 Task: Change  the formatting of the data to Which is Greater than 10 In conditional formating, put the option 'Red Text. 'add another formatting option Format As Table, insert the option Light Gray, Table style light 1 , change the format of Column Width to 15In the sheet   Nexus Sales review book
Action: Mouse moved to (72, 264)
Screenshot: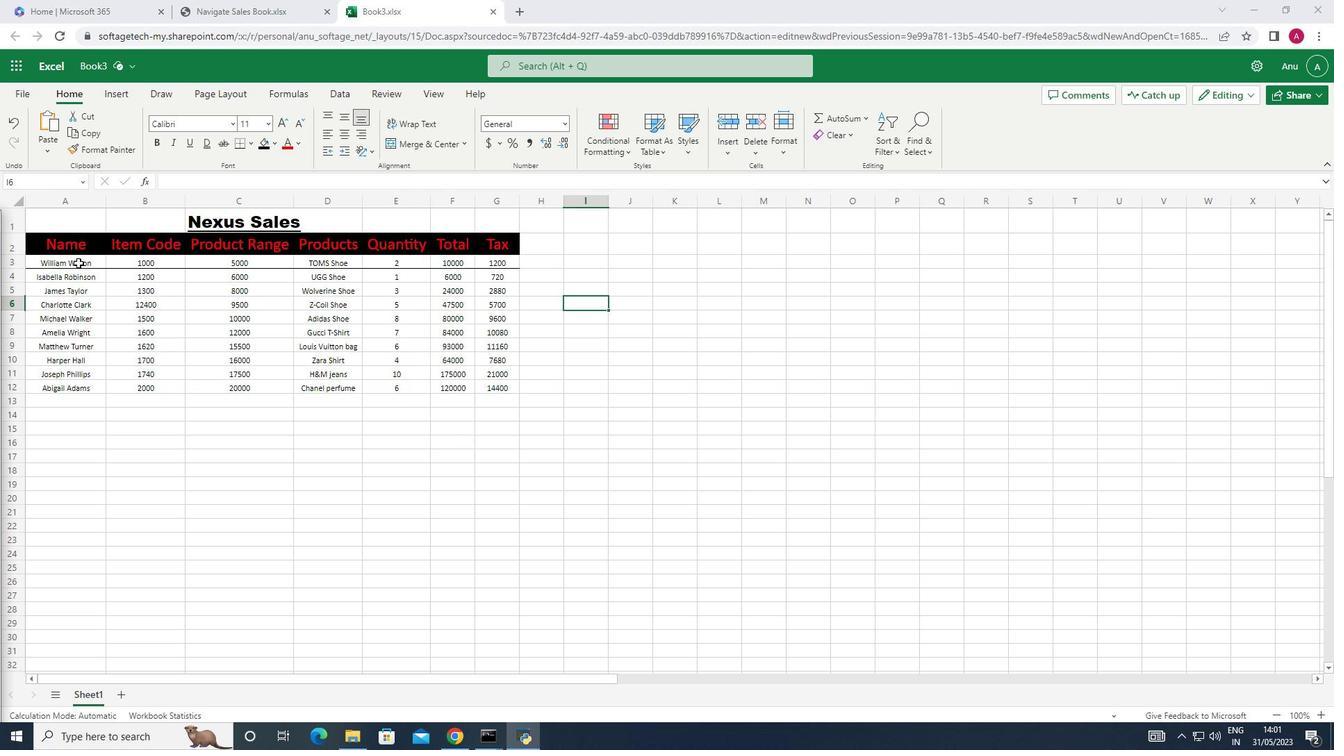 
Action: Mouse pressed left at (72, 264)
Screenshot: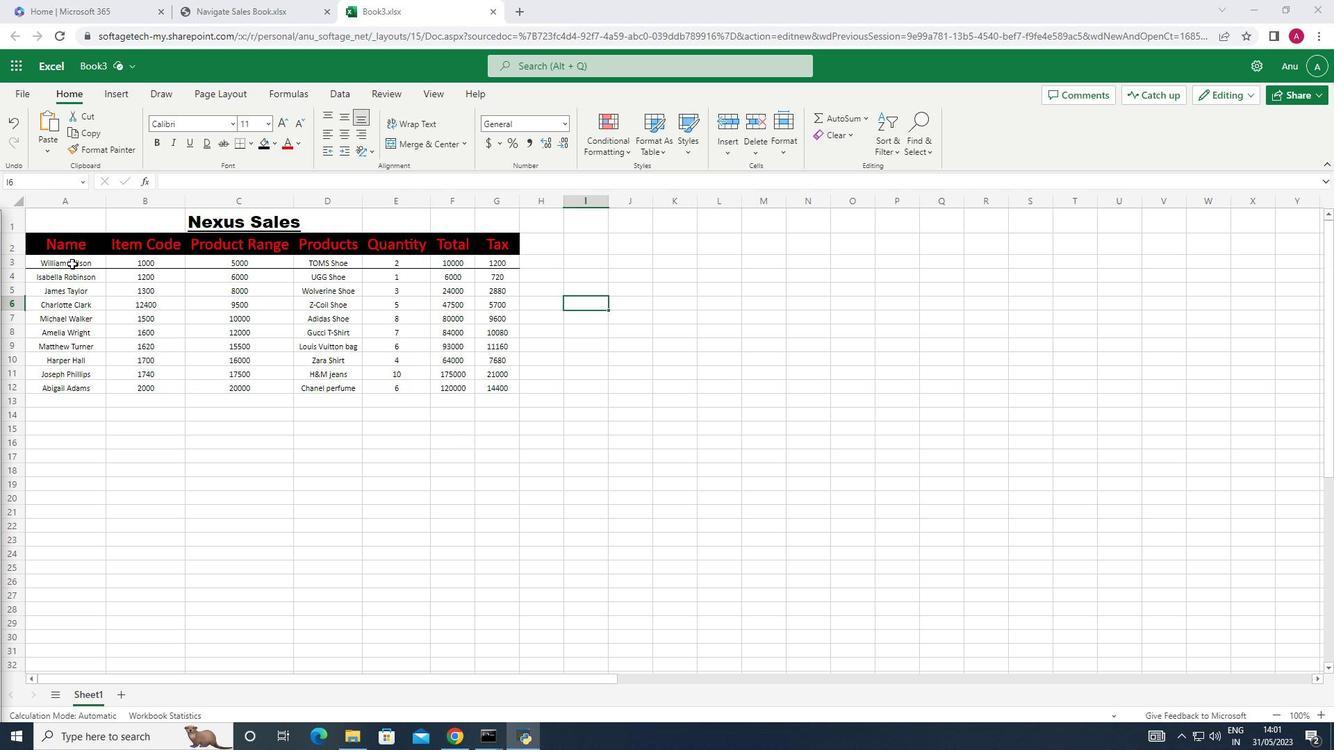 
Action: Mouse moved to (622, 156)
Screenshot: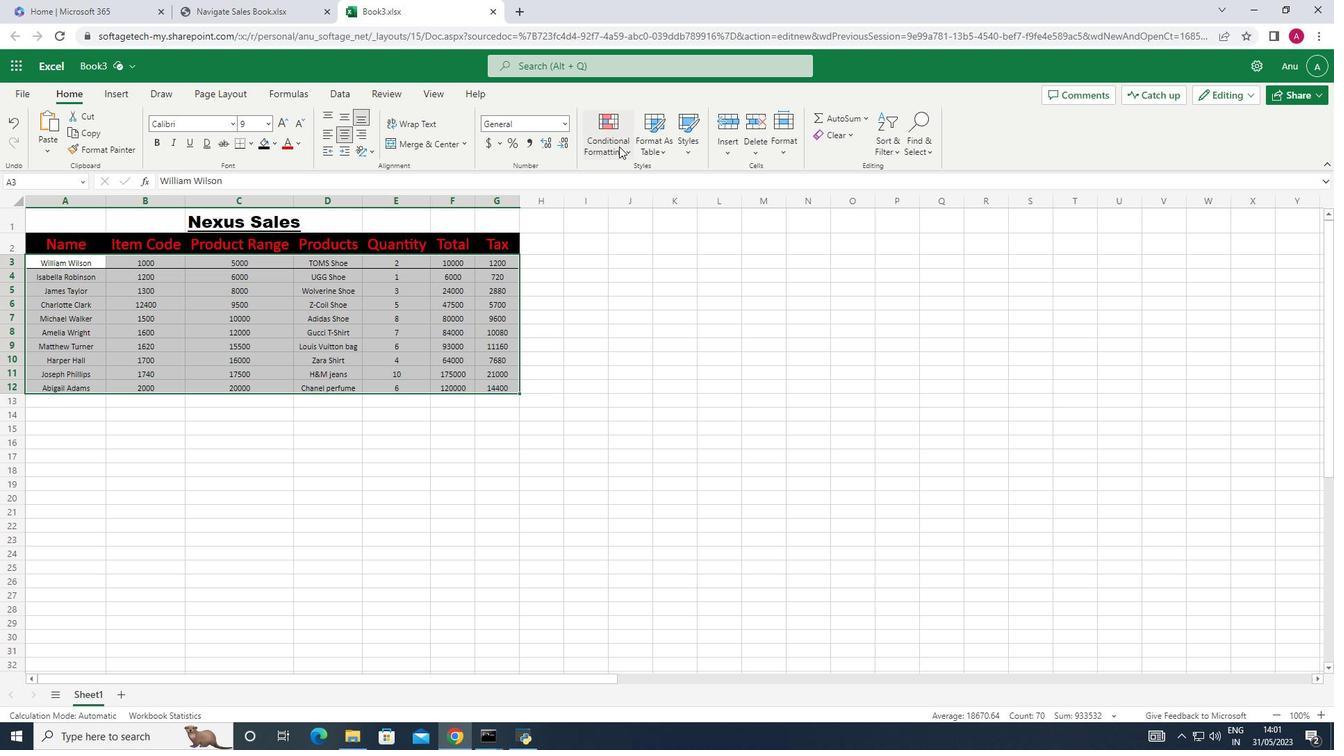 
Action: Mouse pressed left at (622, 156)
Screenshot: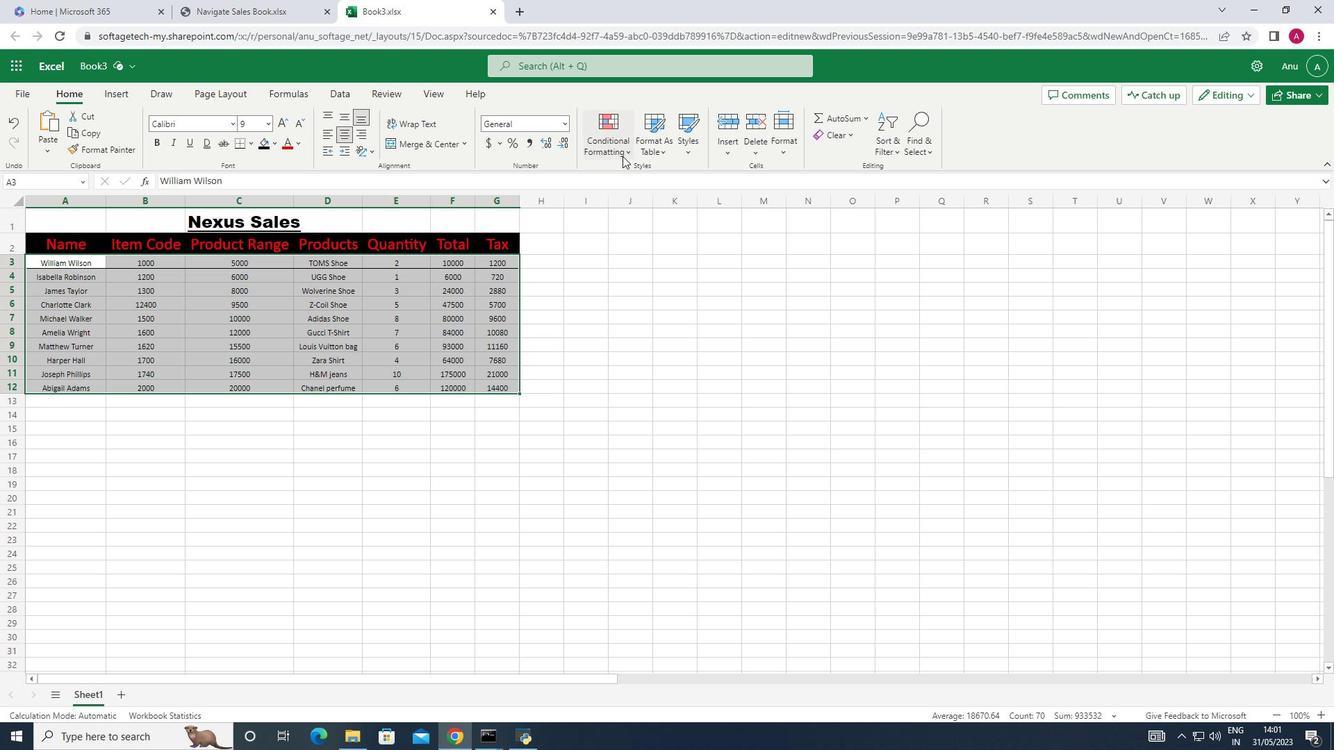 
Action: Mouse moved to (645, 191)
Screenshot: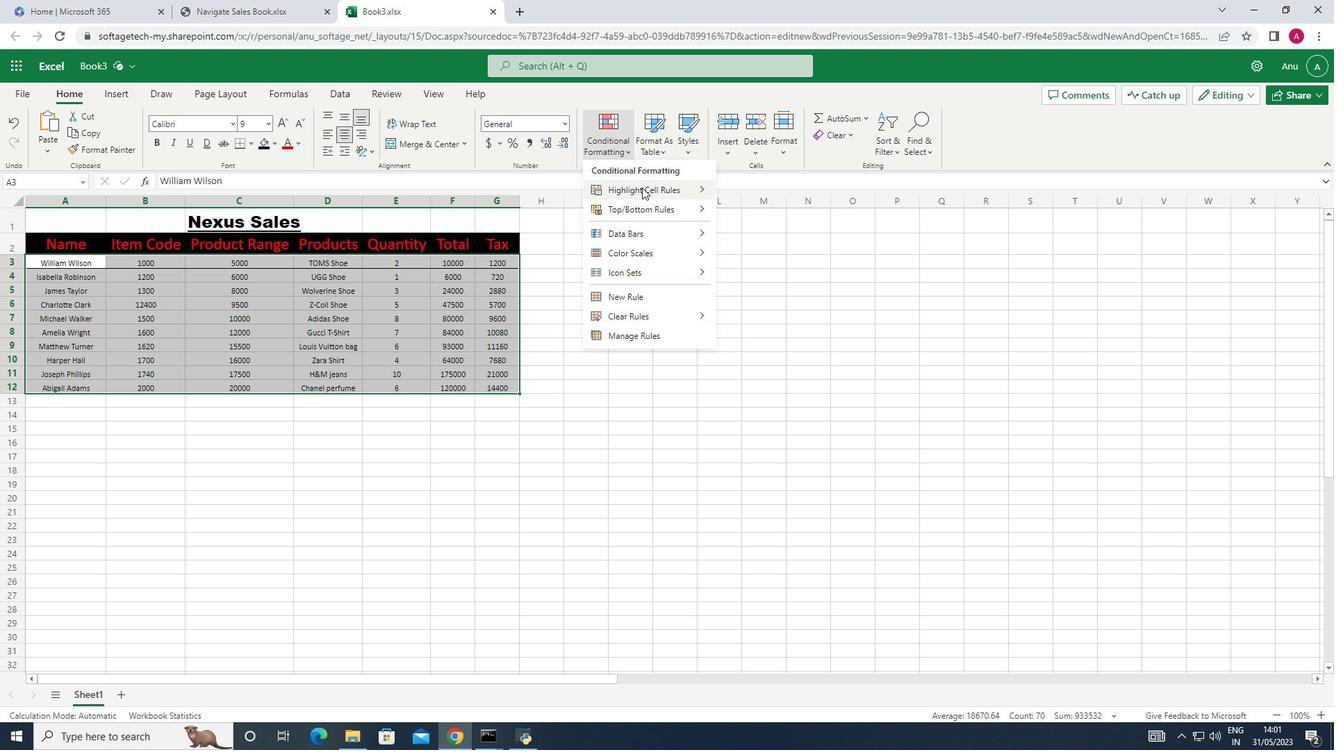 
Action: Mouse pressed left at (645, 191)
Screenshot: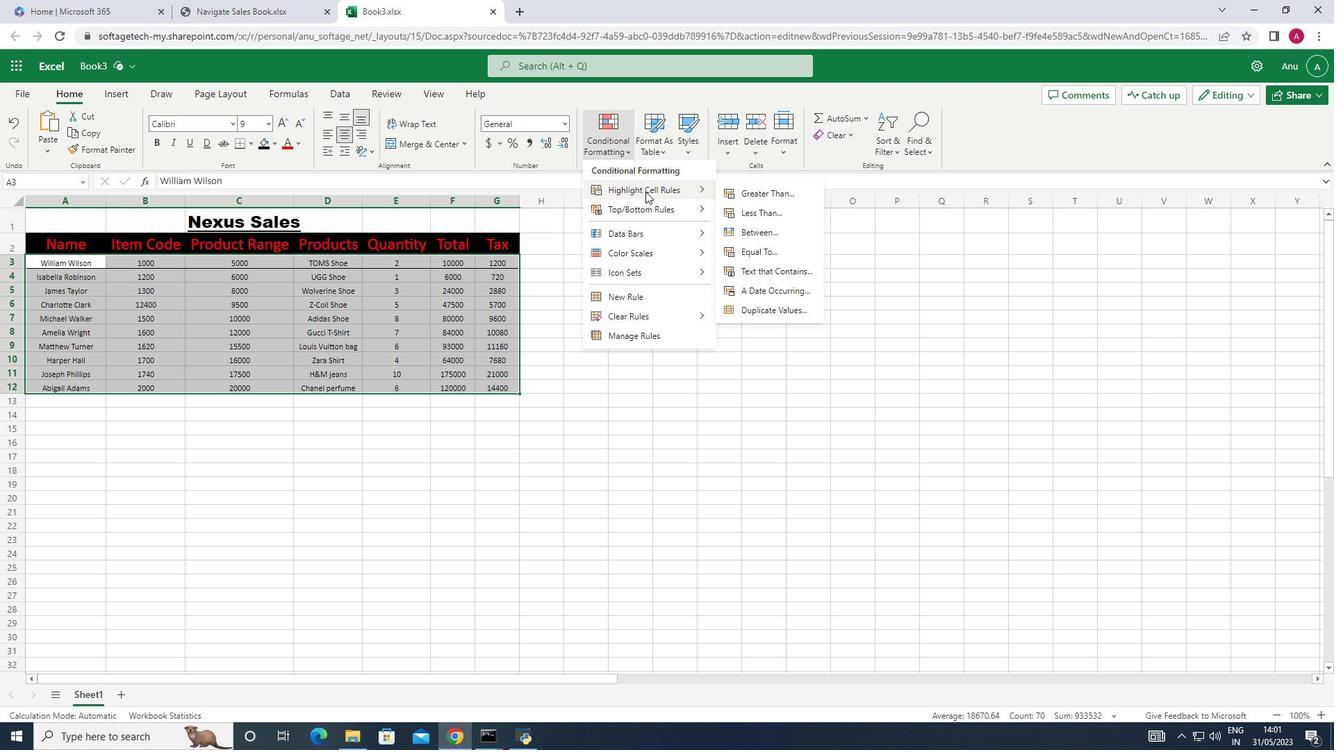 
Action: Mouse moved to (765, 211)
Screenshot: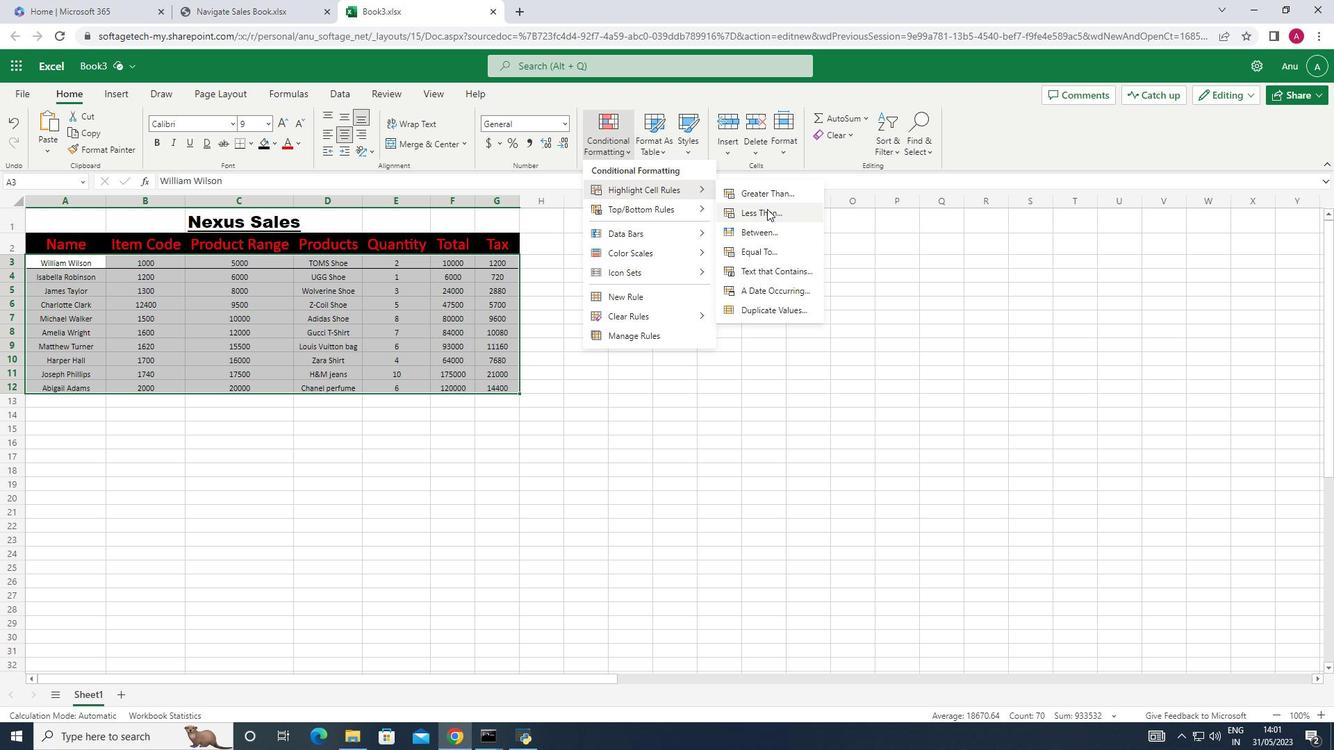 
Action: Mouse pressed left at (765, 211)
Screenshot: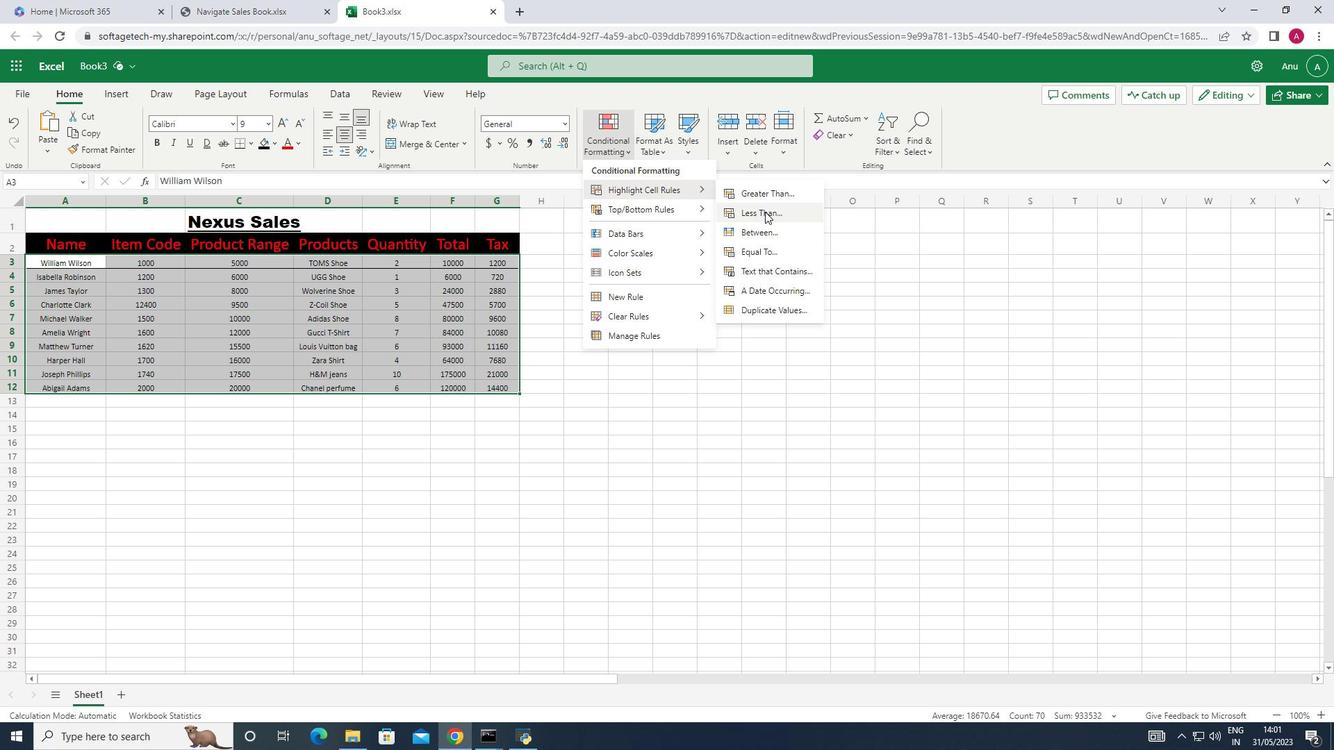 
Action: Mouse moved to (765, 215)
Screenshot: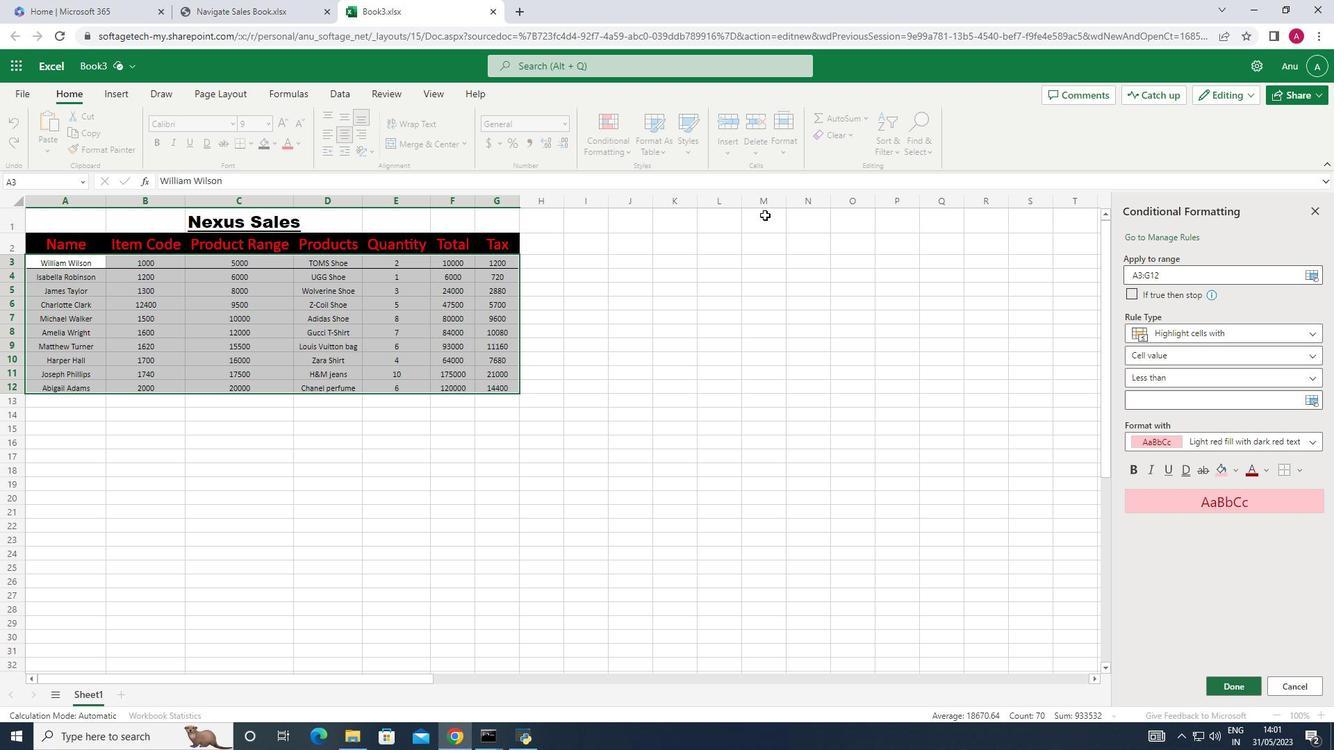 
Action: Mouse pressed left at (765, 215)
Screenshot: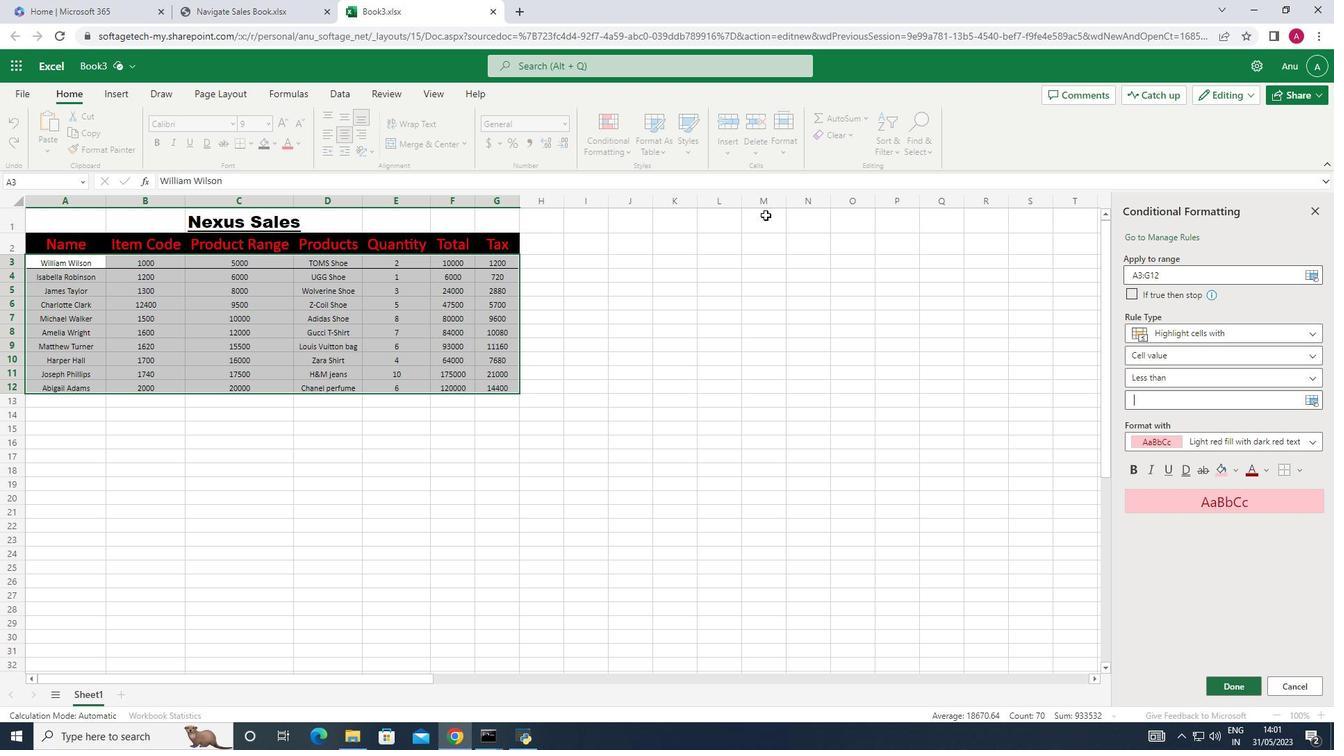 
Action: Mouse moved to (1303, 687)
Screenshot: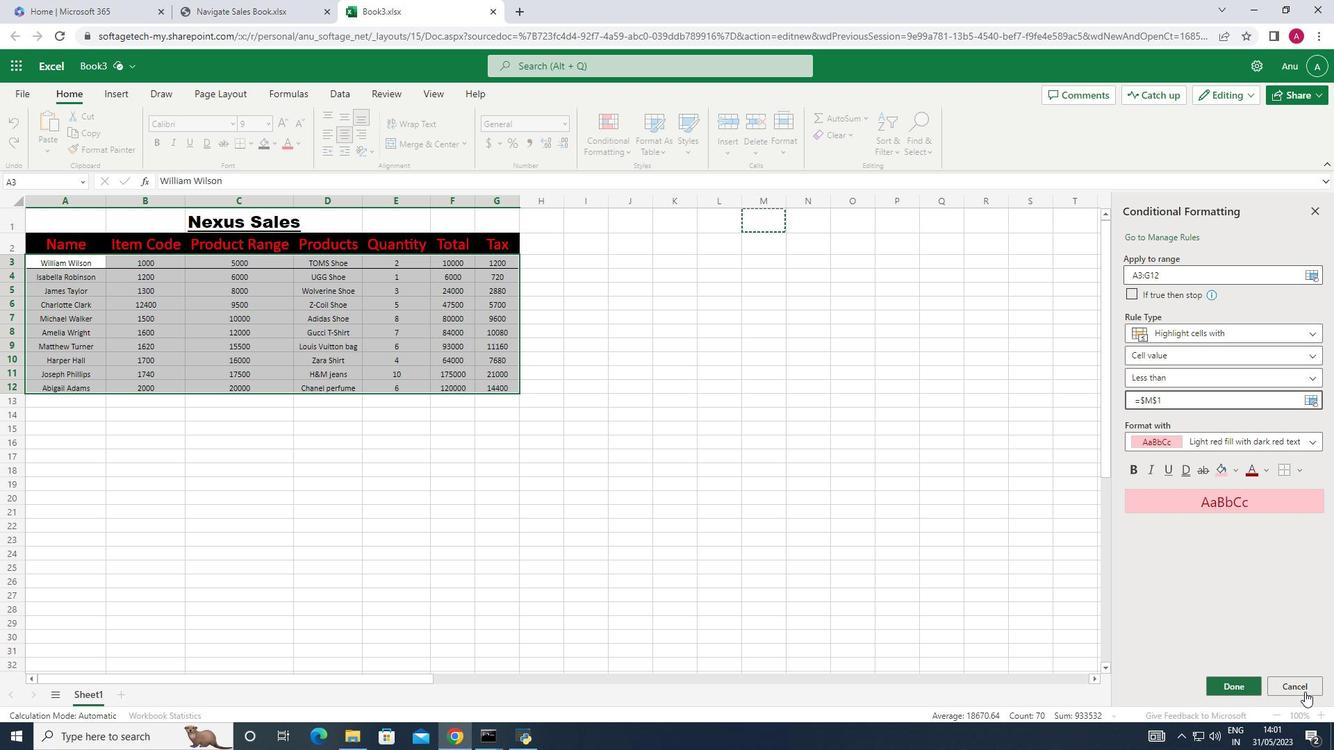 
Action: Mouse pressed left at (1303, 687)
Screenshot: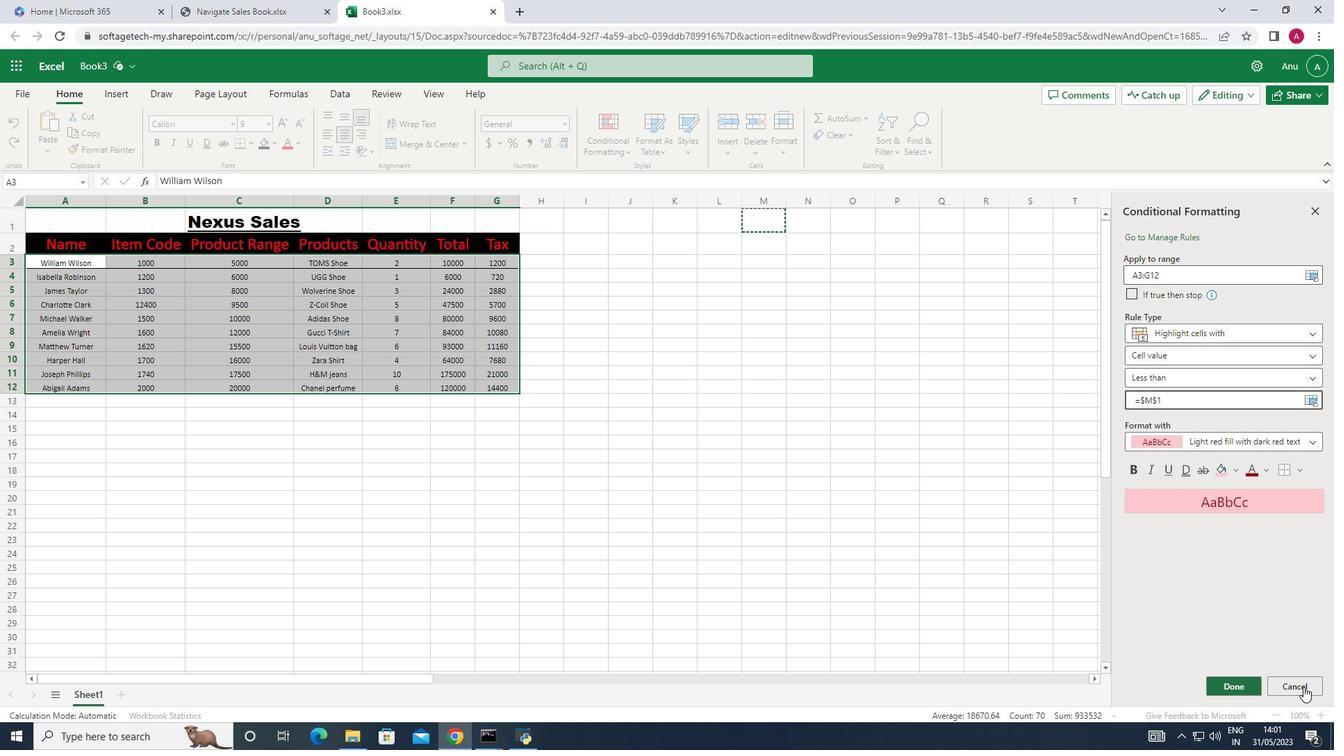 
Action: Mouse moved to (266, 120)
Screenshot: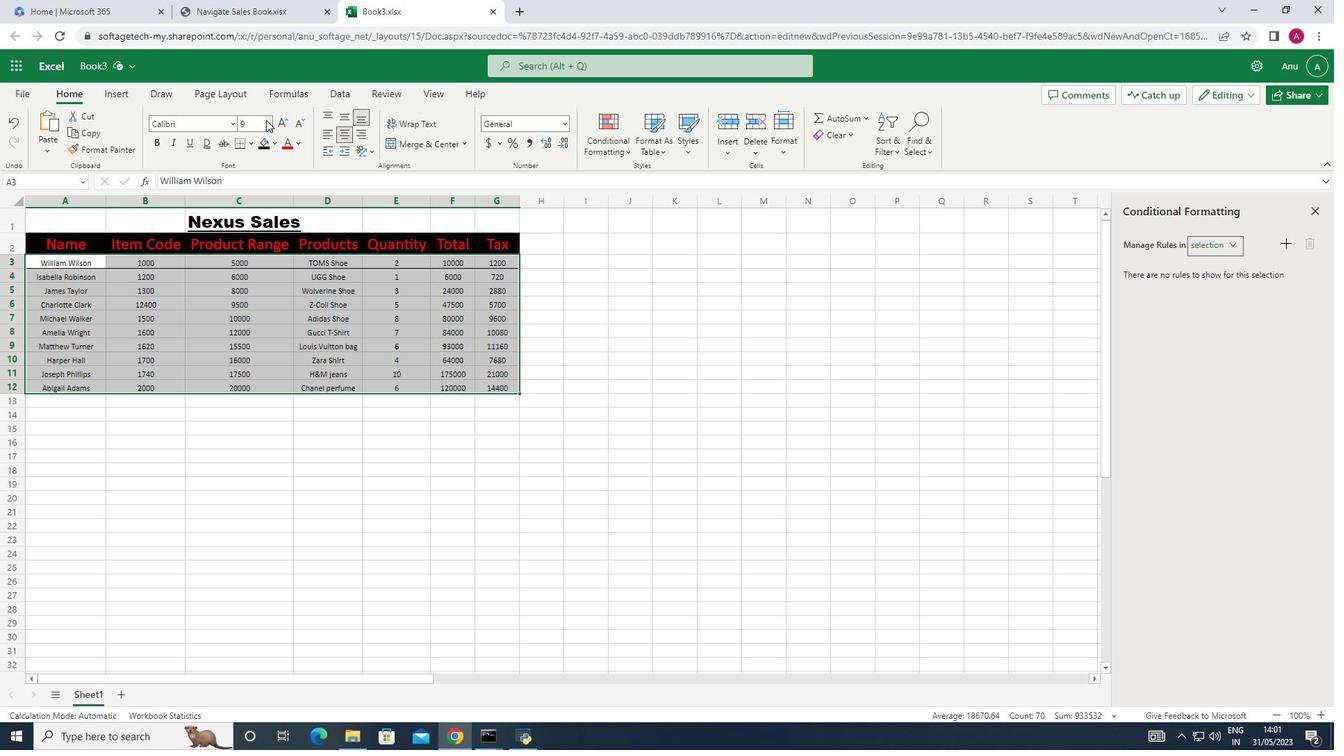 
Action: Mouse pressed left at (266, 120)
Screenshot: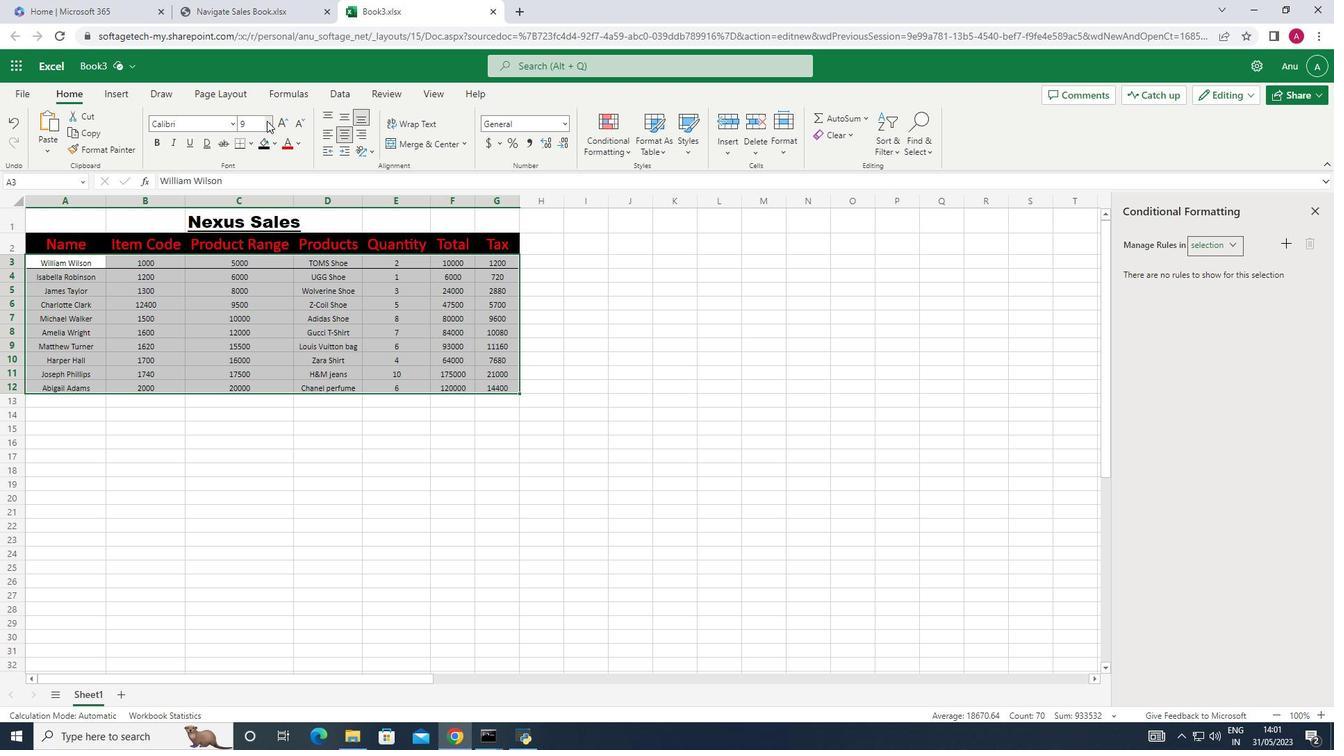 
Action: Mouse moved to (260, 165)
Screenshot: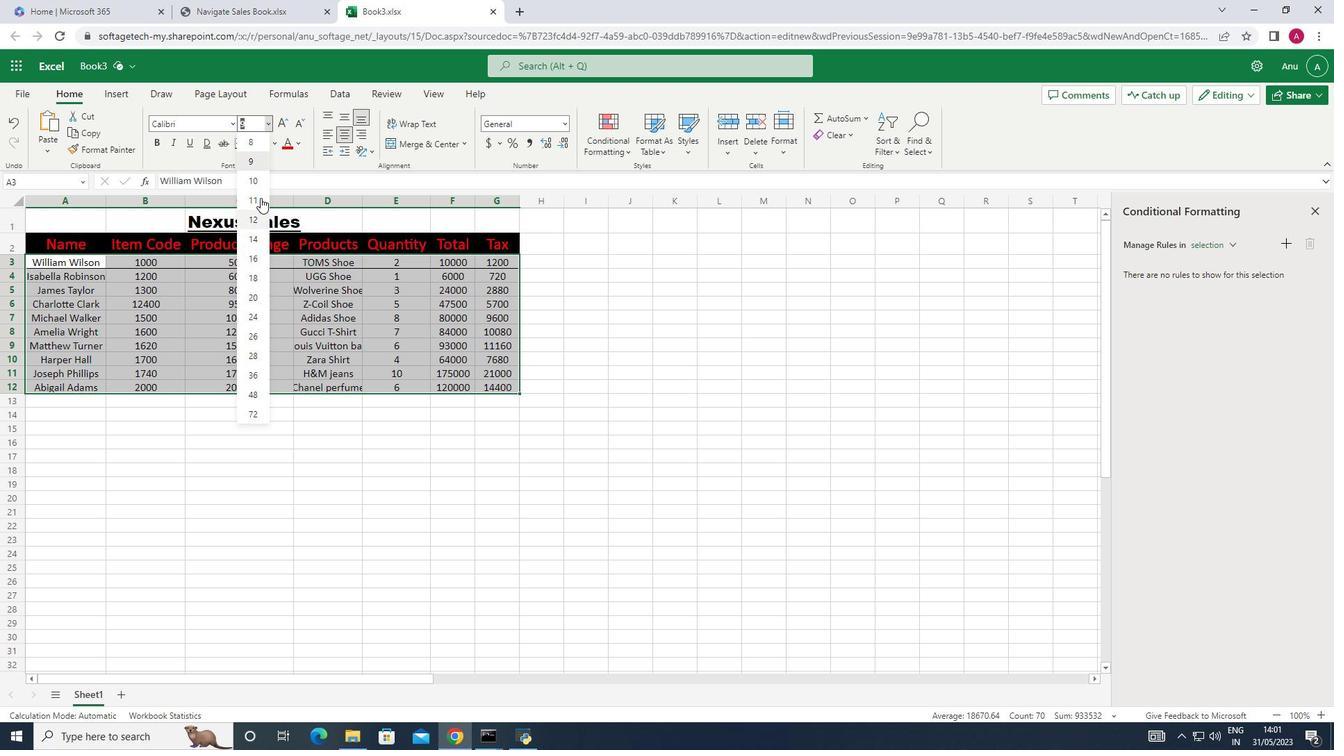 
Action: Mouse pressed left at (260, 165)
Screenshot: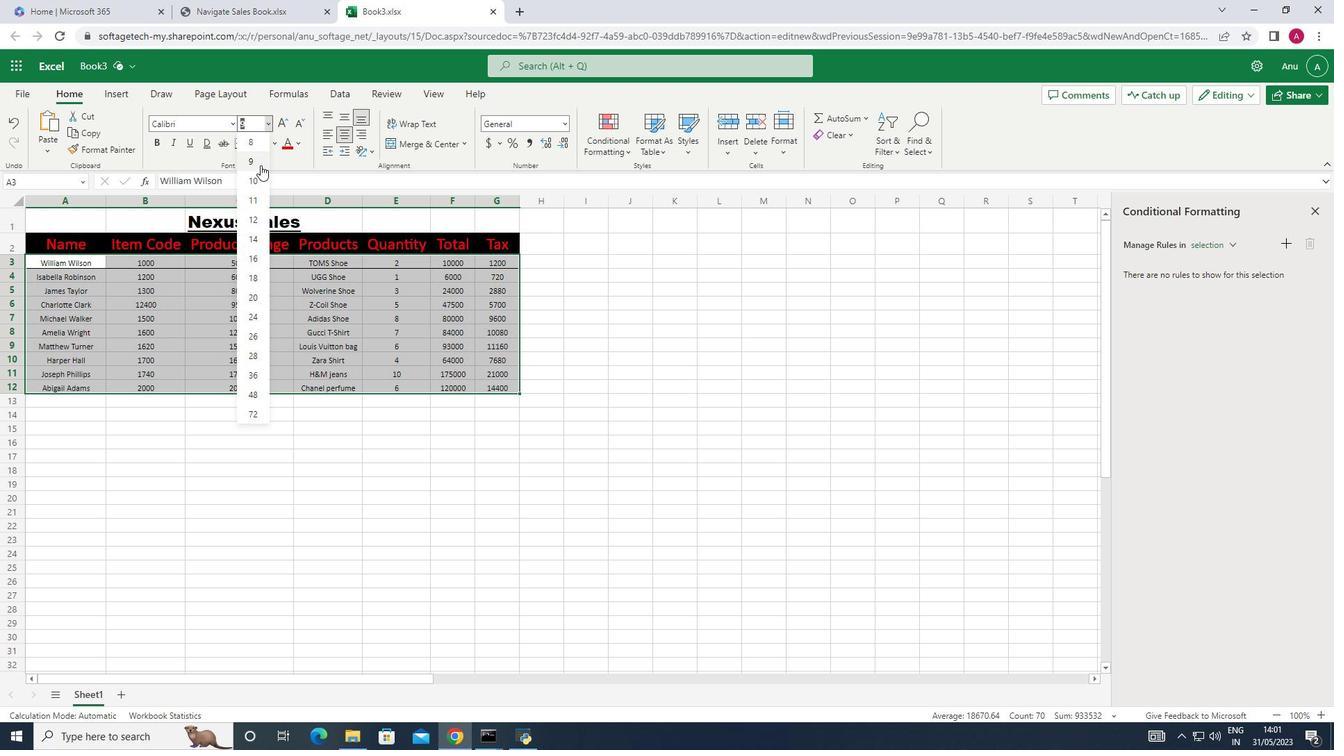 
Action: Mouse moved to (299, 139)
Screenshot: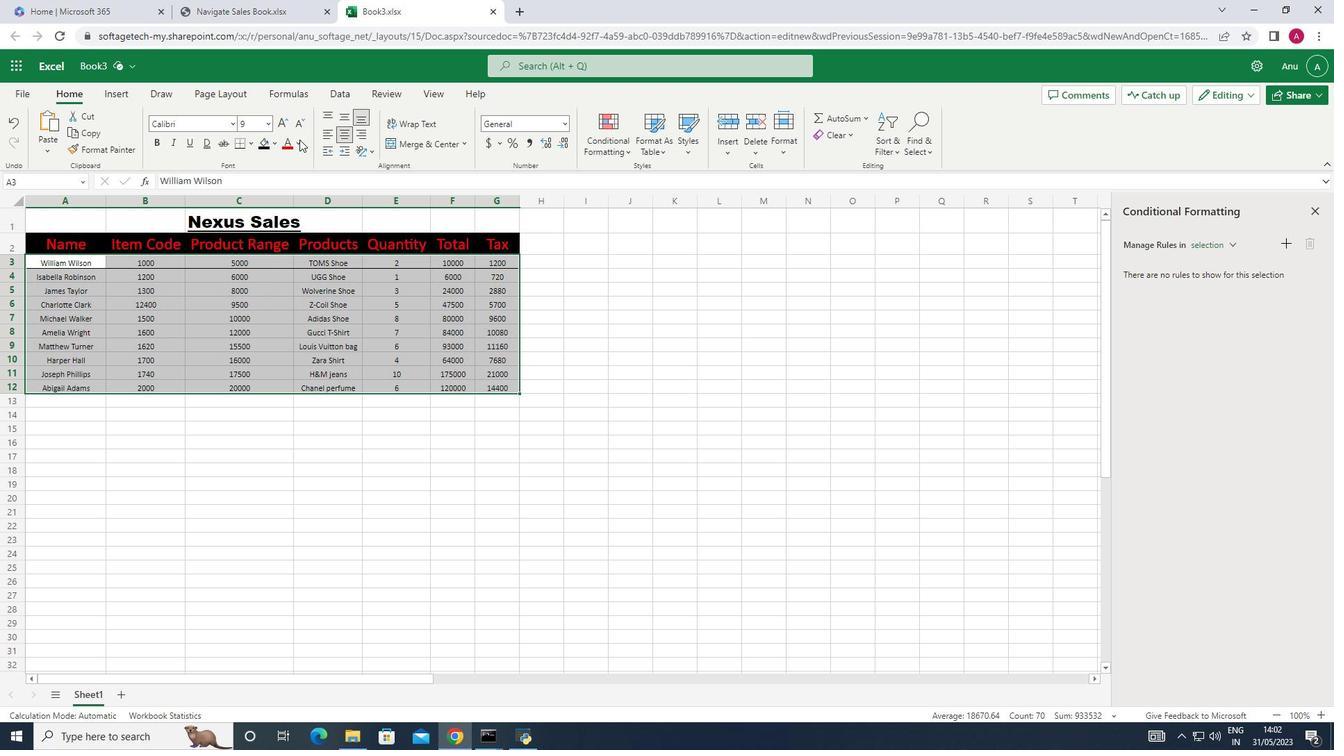 
Action: Mouse pressed left at (299, 139)
Screenshot: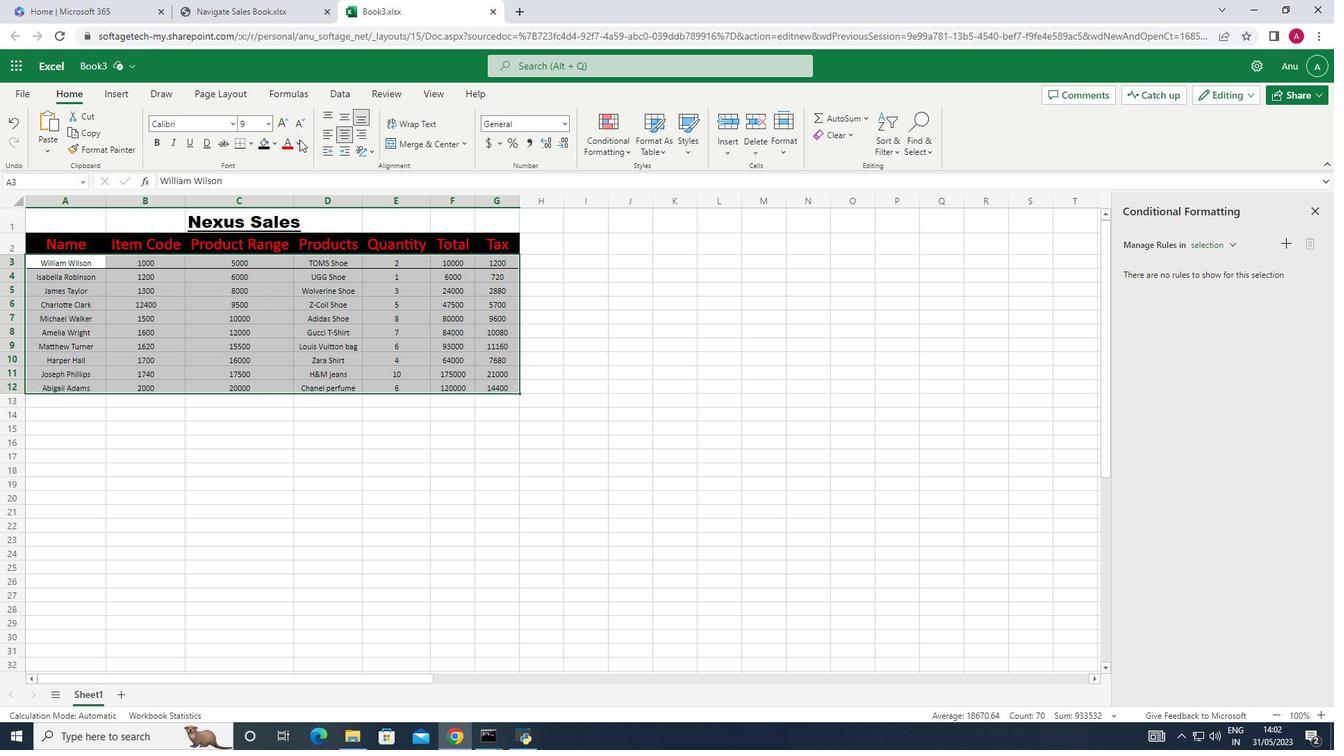 
Action: Mouse moved to (313, 338)
Screenshot: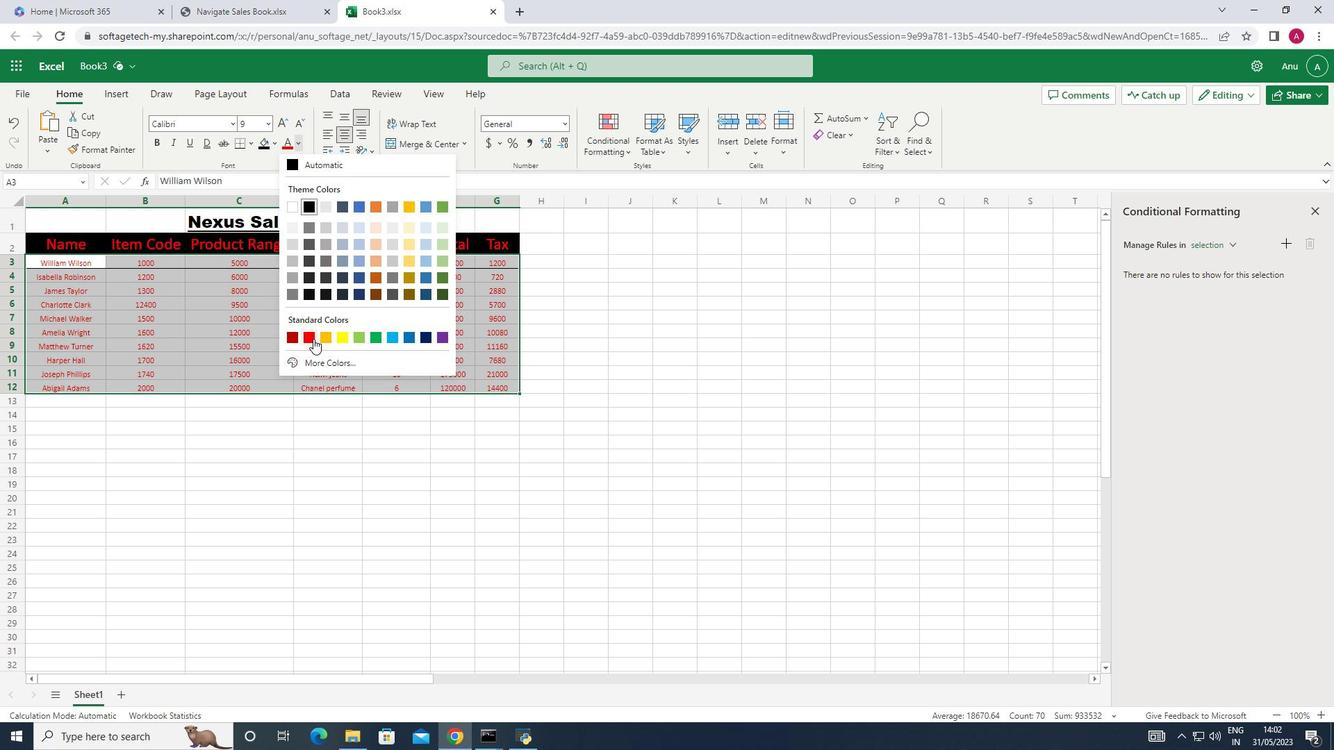 
Action: Mouse pressed left at (313, 338)
Screenshot: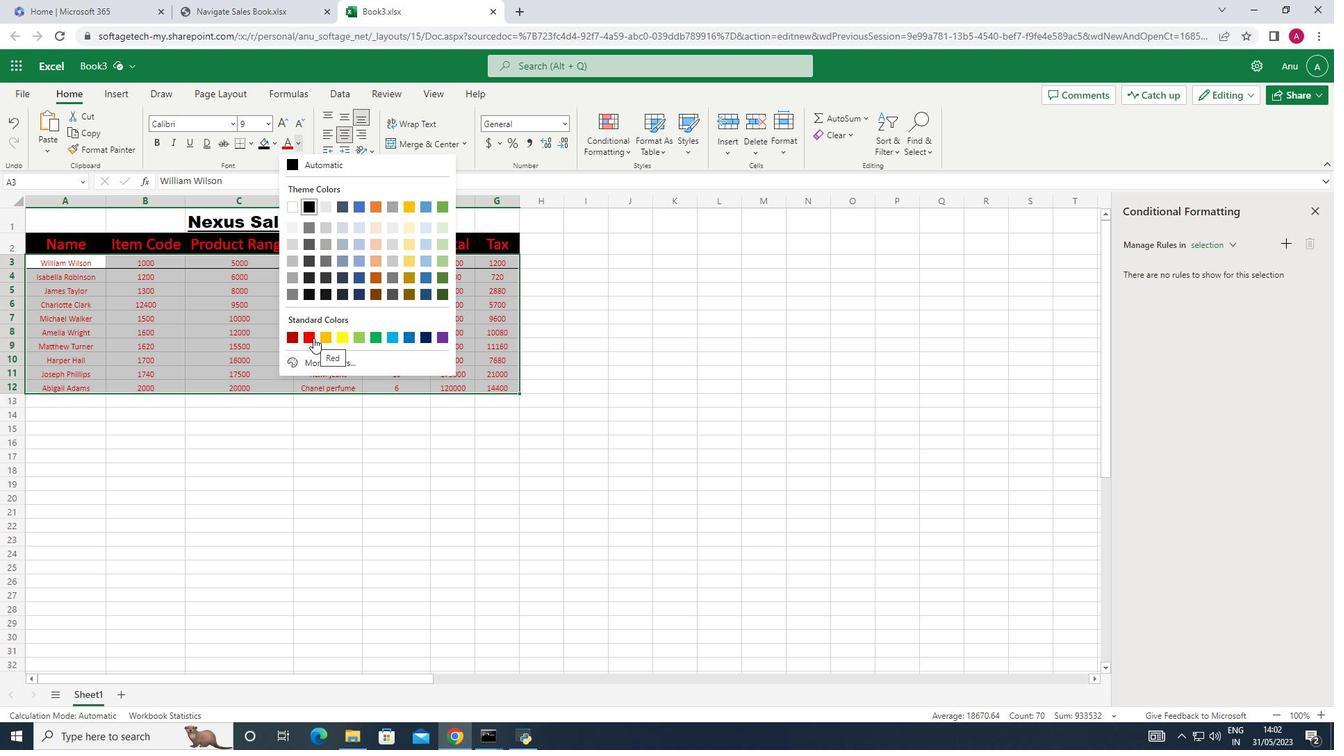 
Action: Mouse moved to (596, 348)
Screenshot: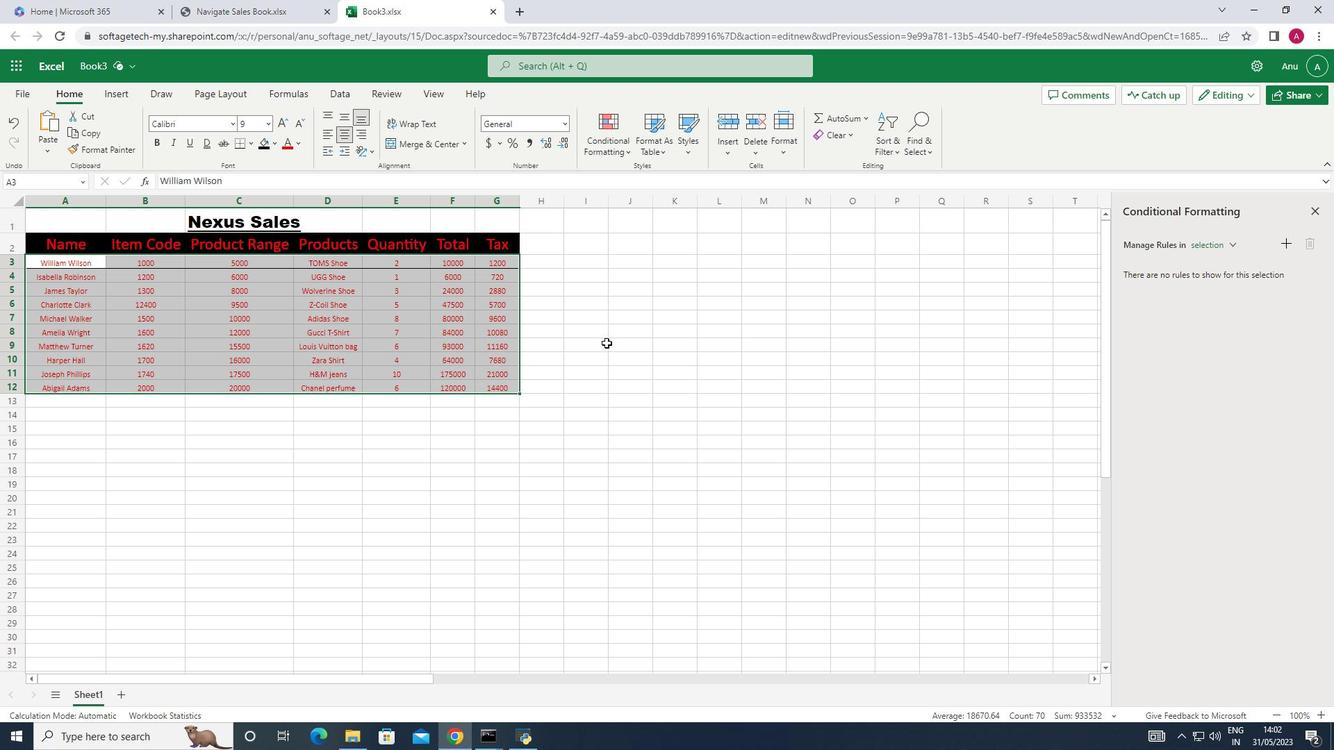 
Action: Mouse pressed left at (596, 348)
Screenshot: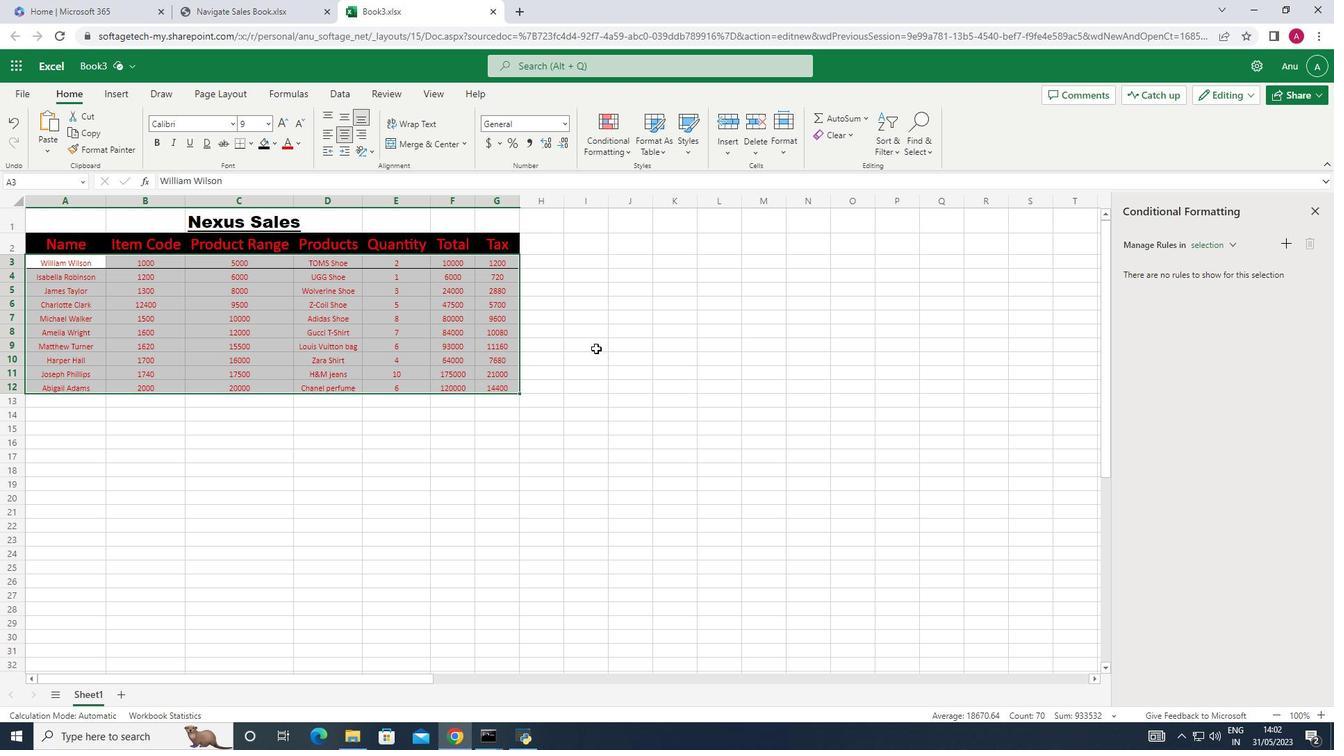 
Action: Mouse moved to (88, 241)
Screenshot: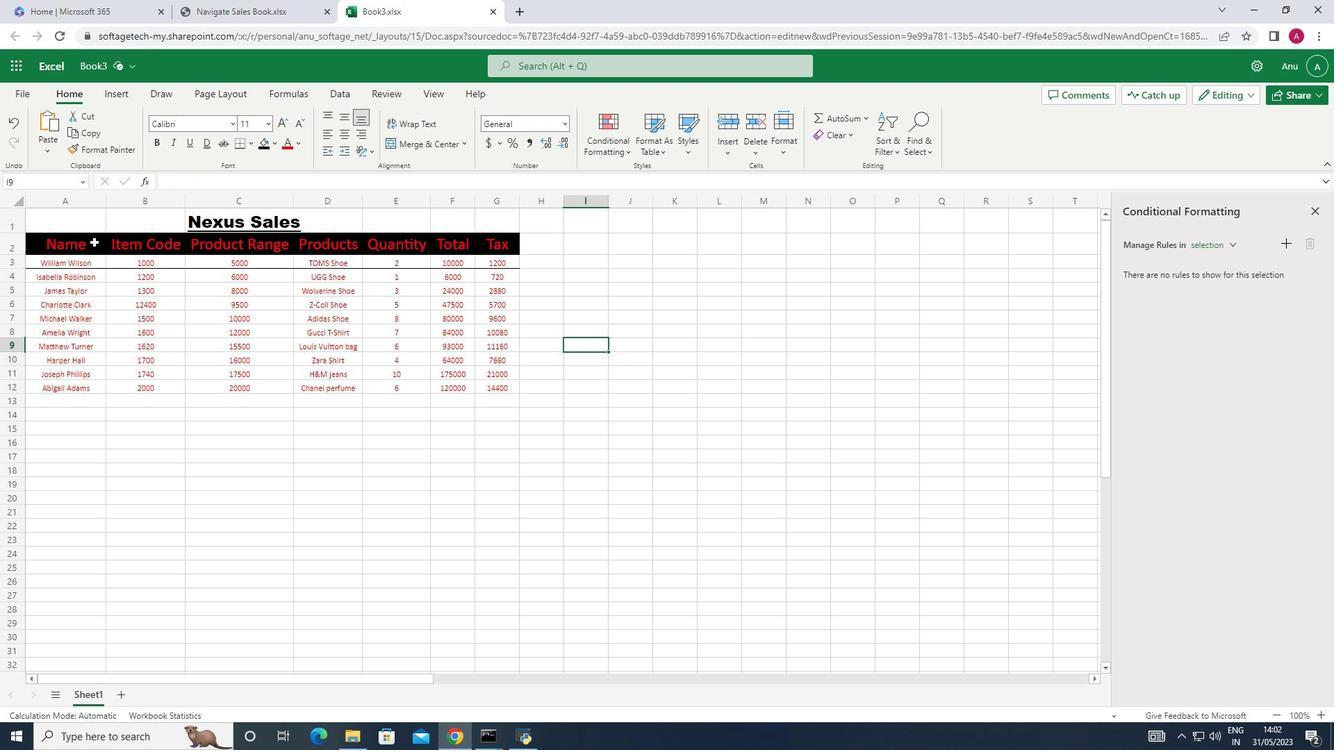 
Action: Mouse pressed left at (88, 241)
Screenshot: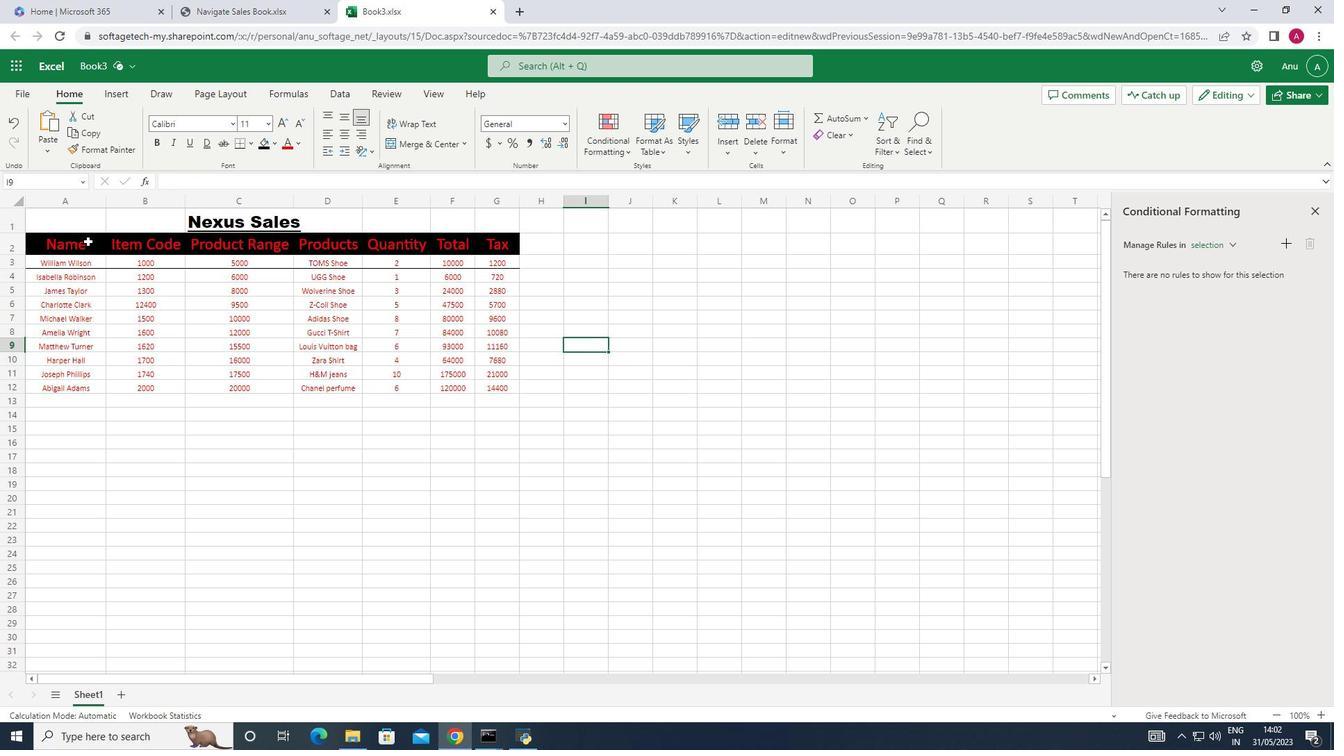 
Action: Mouse moved to (780, 144)
Screenshot: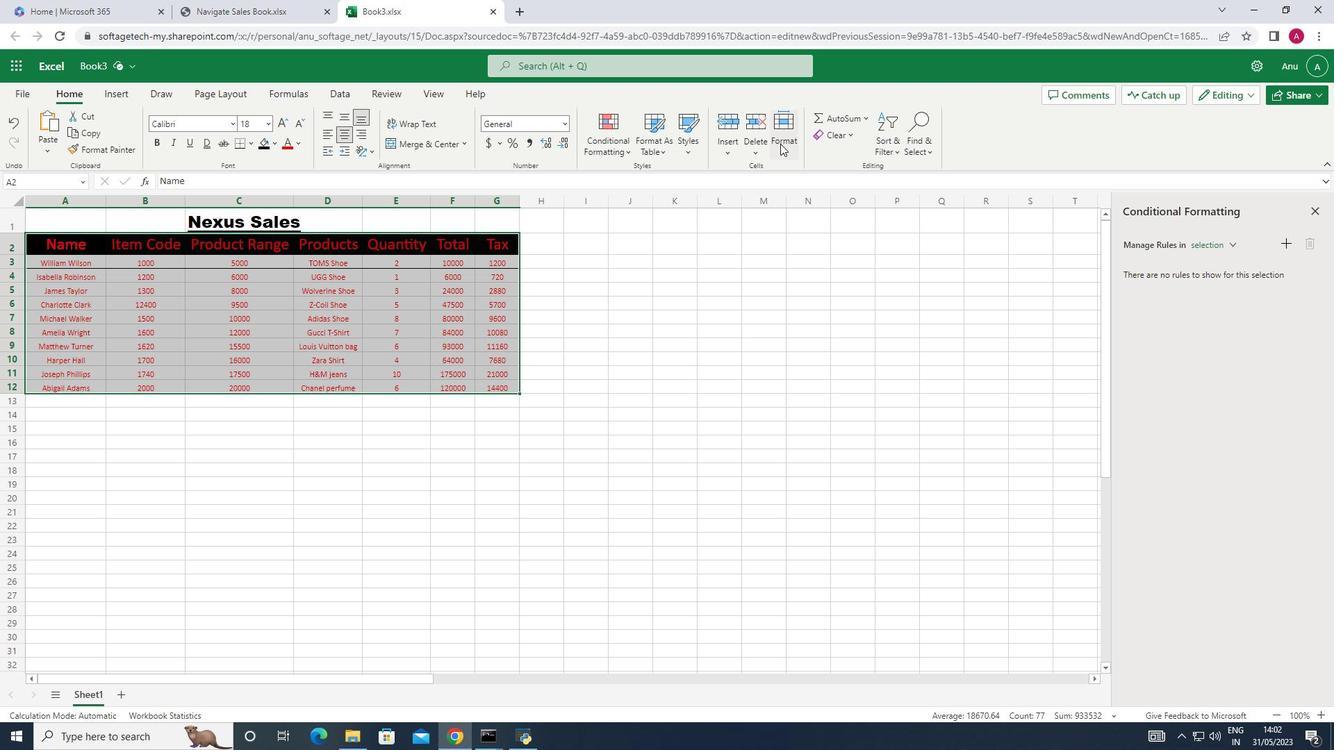 
Action: Mouse pressed left at (780, 144)
Screenshot: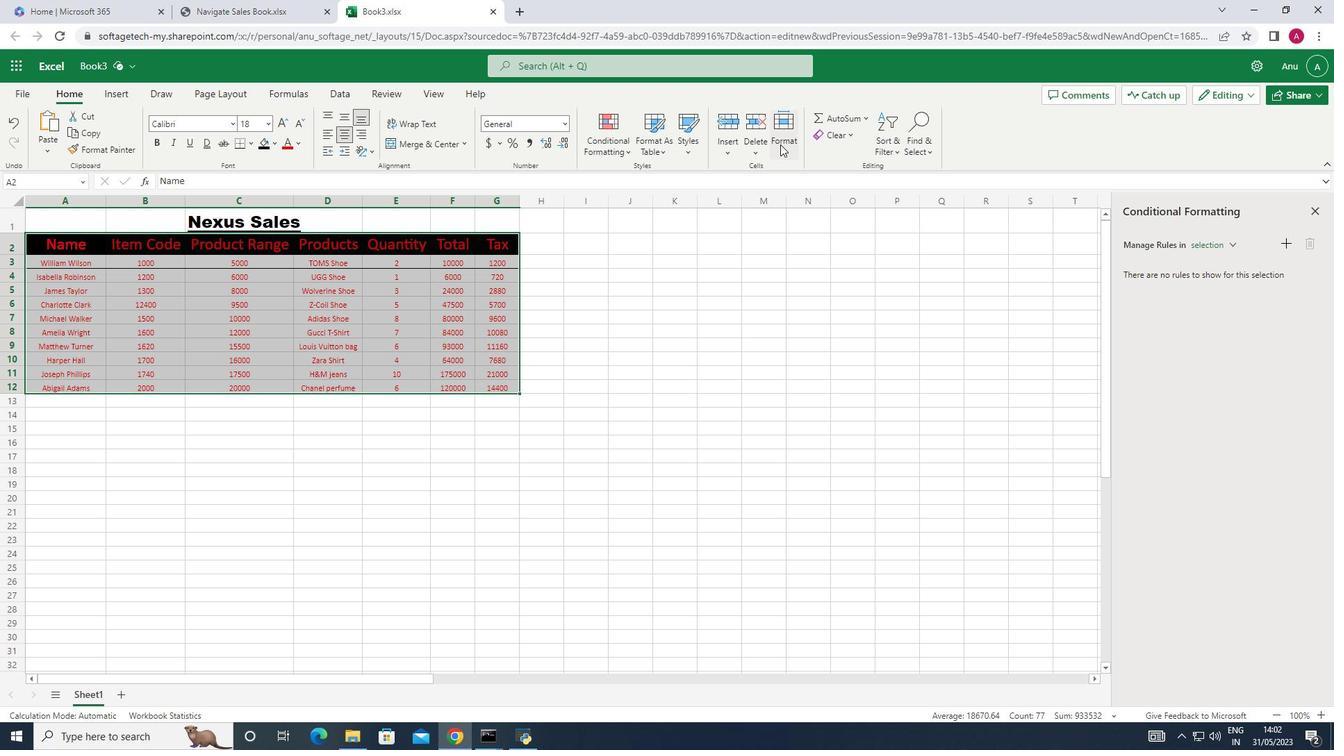 
Action: Mouse moved to (655, 154)
Screenshot: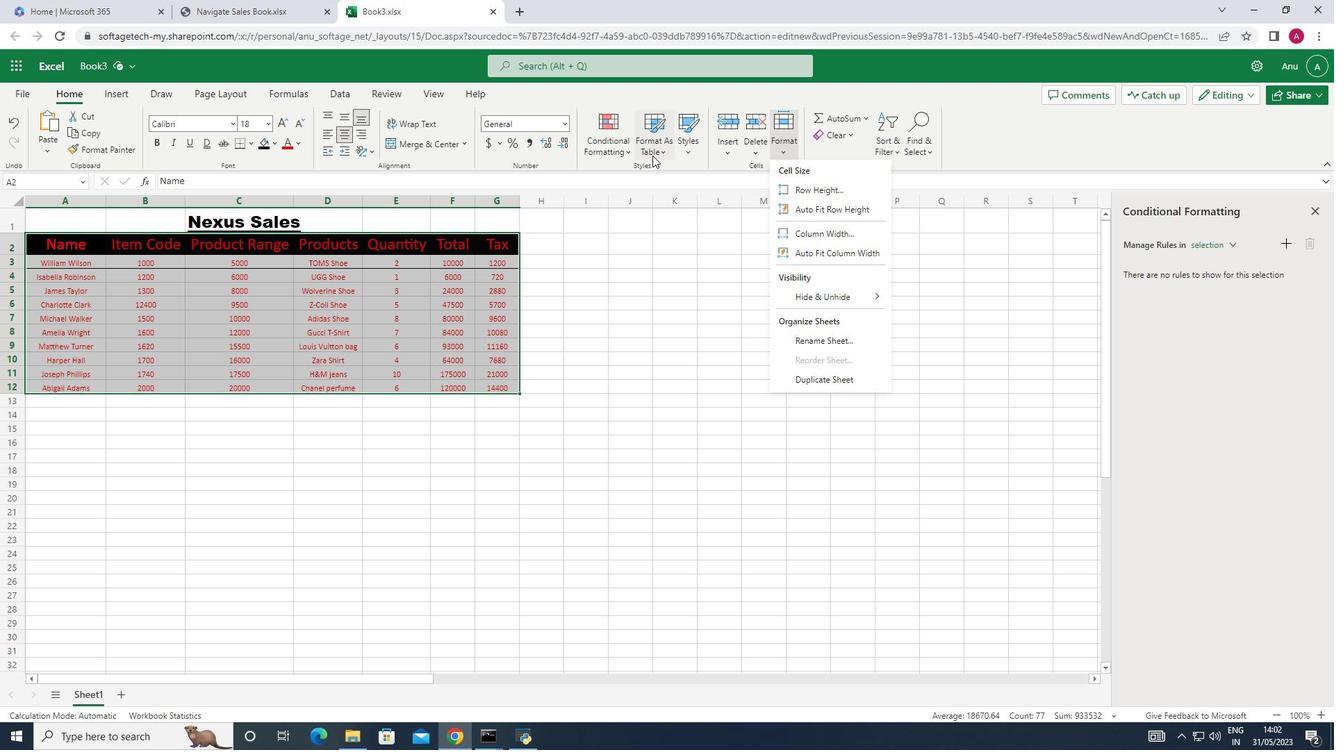 
Action: Mouse pressed left at (655, 154)
Screenshot: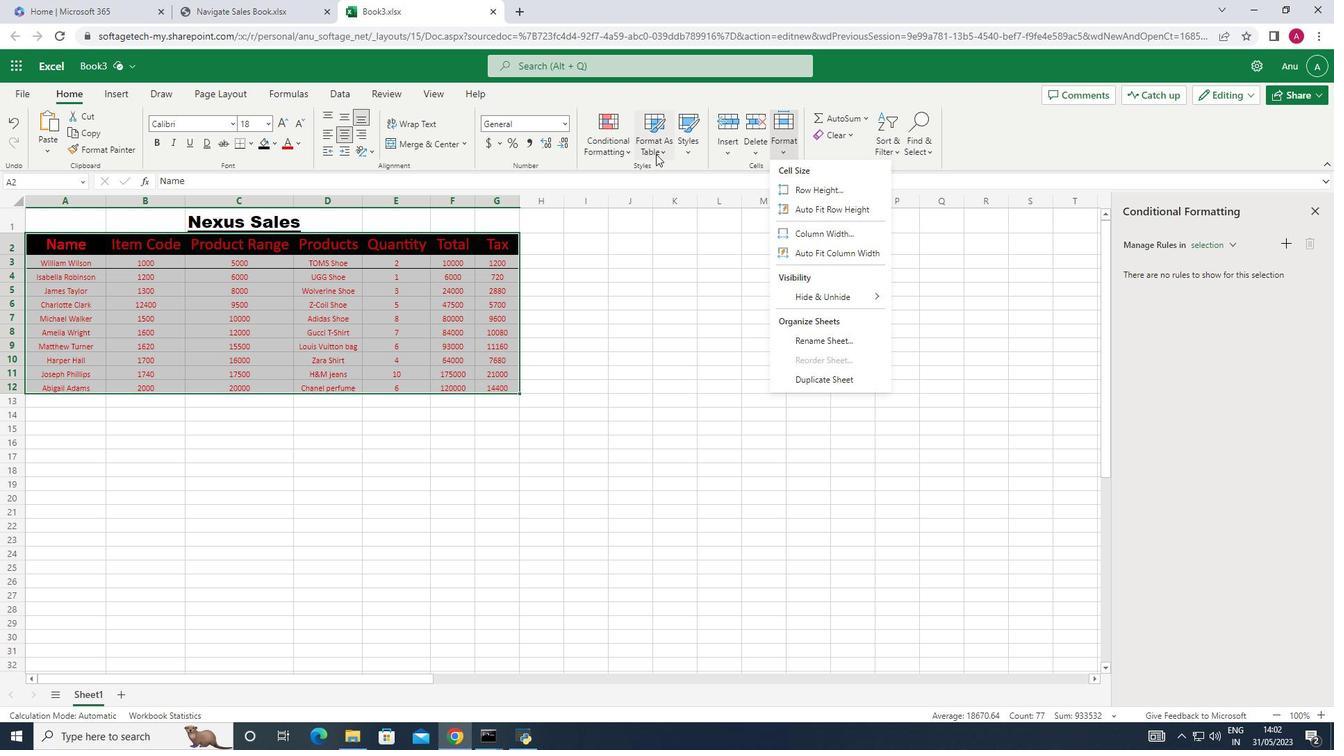 
Action: Mouse moved to (657, 204)
Screenshot: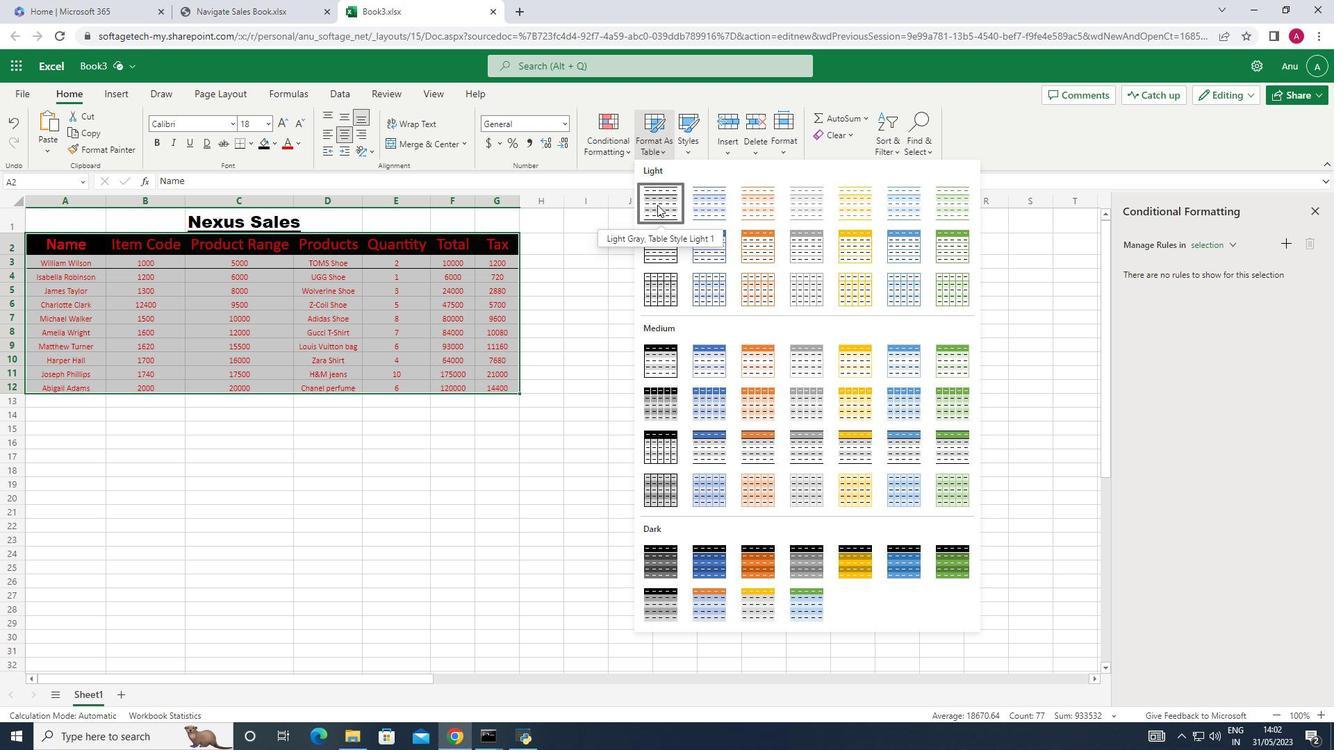 
Action: Mouse pressed left at (657, 204)
Screenshot: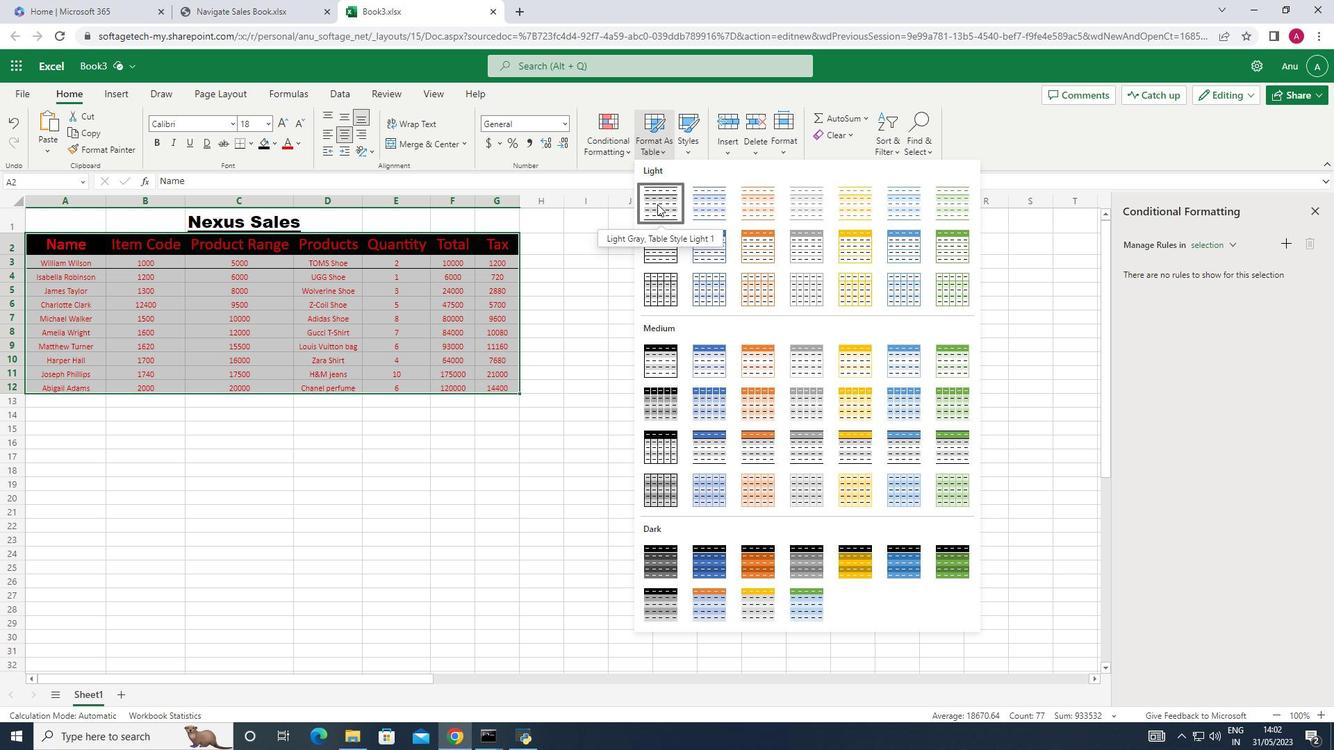 
Action: Mouse moved to (714, 421)
Screenshot: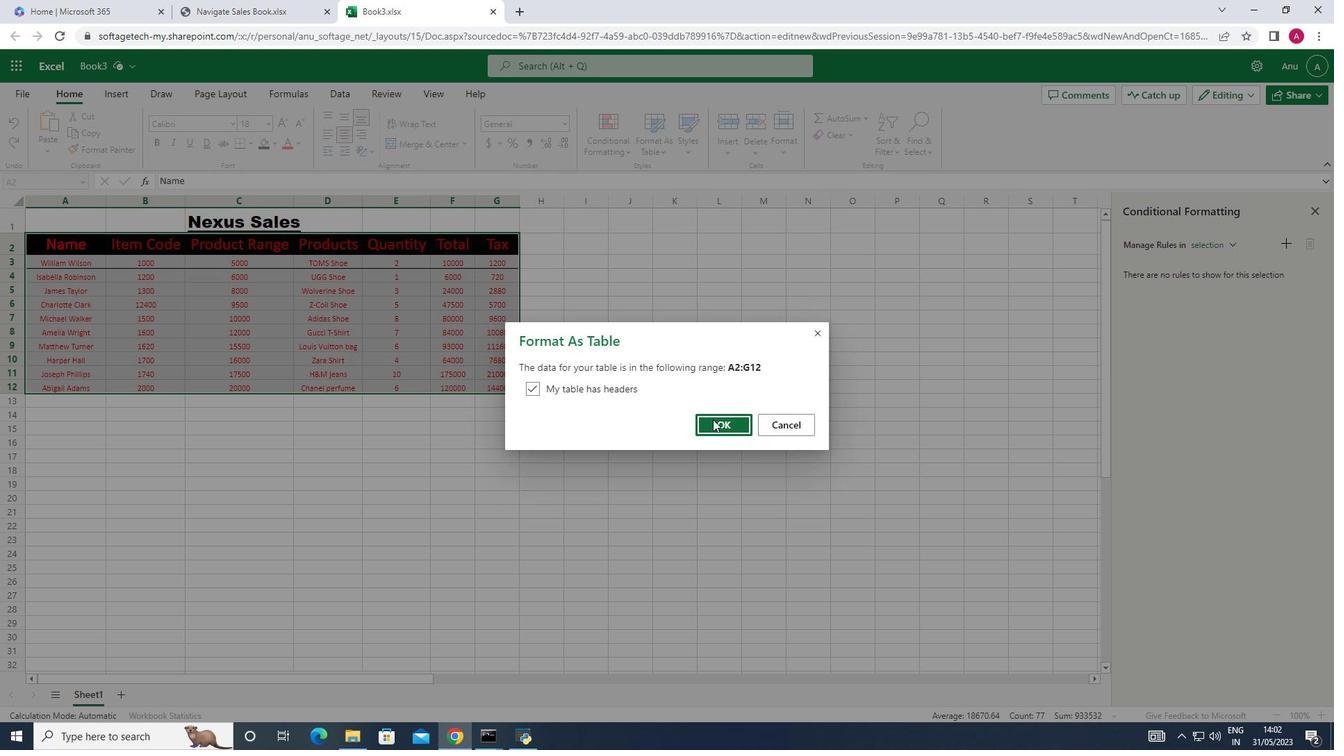 
Action: Mouse pressed left at (714, 421)
Screenshot: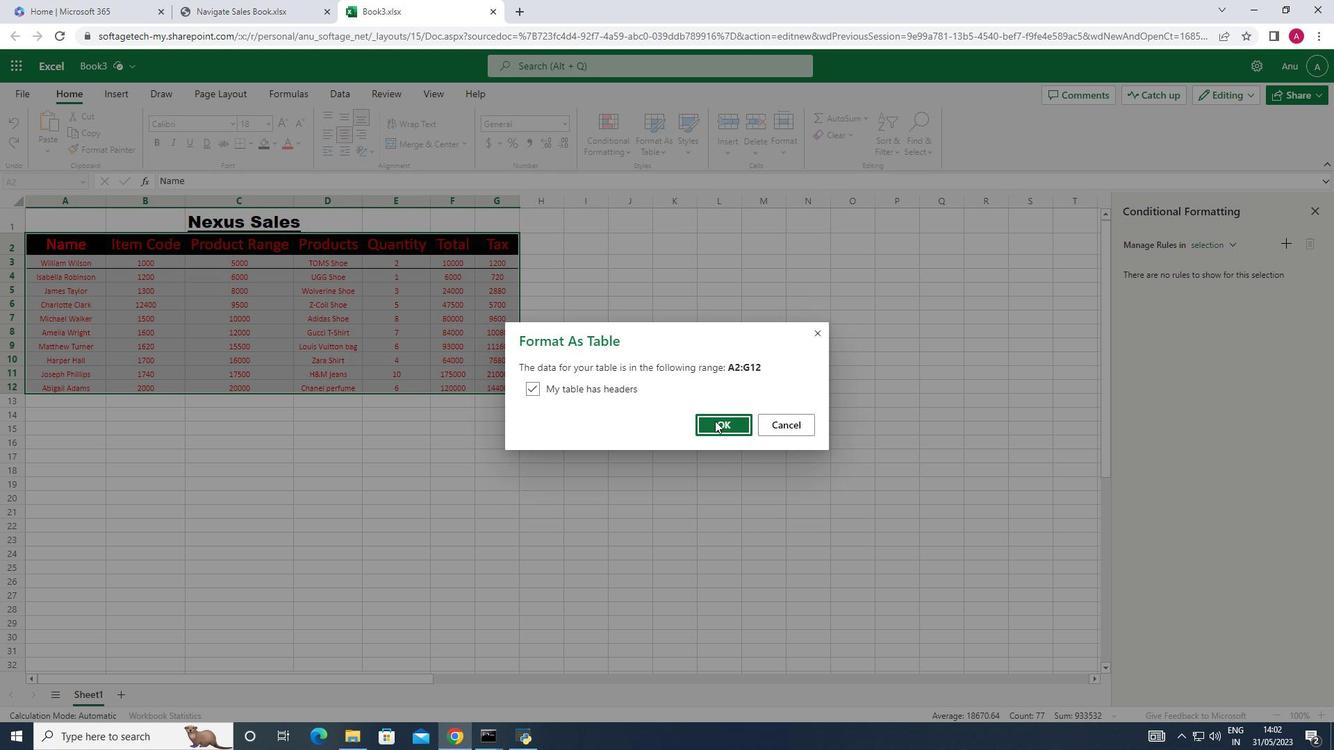 
Action: Mouse moved to (651, 150)
Screenshot: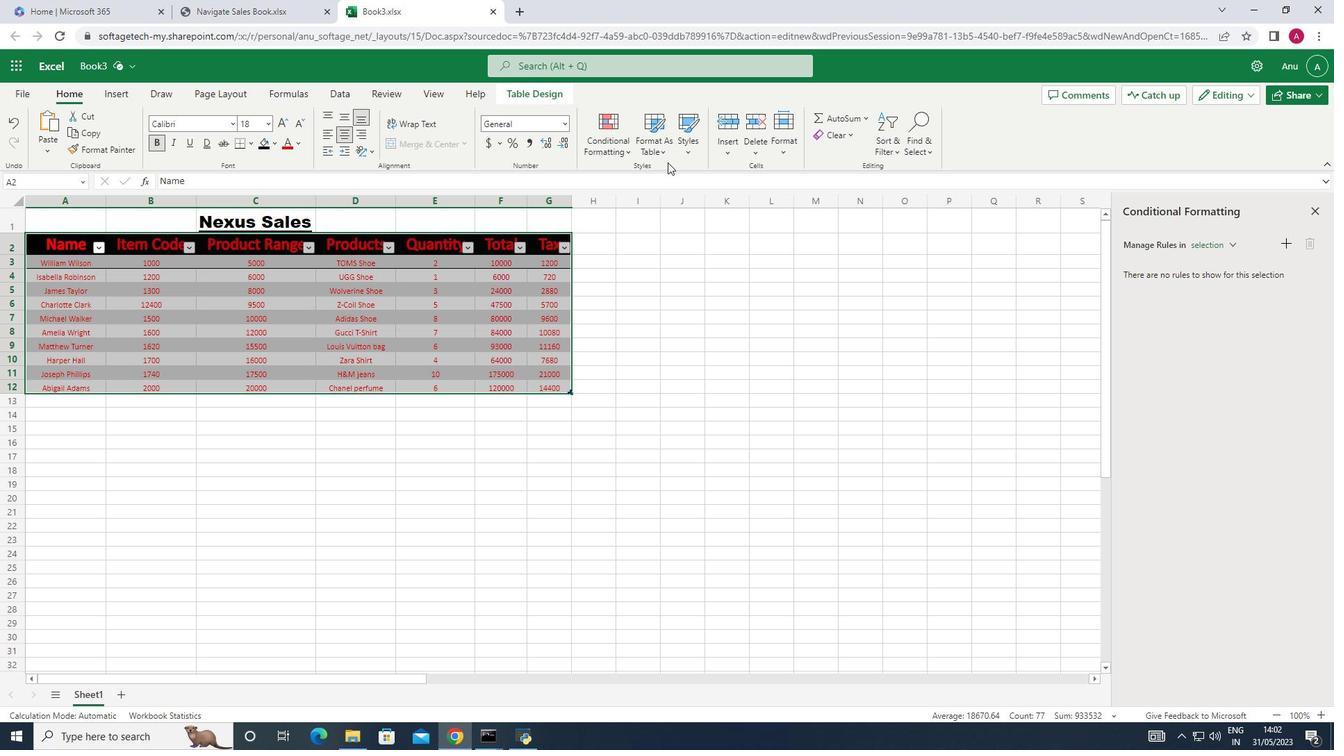 
Action: Mouse pressed left at (651, 150)
Screenshot: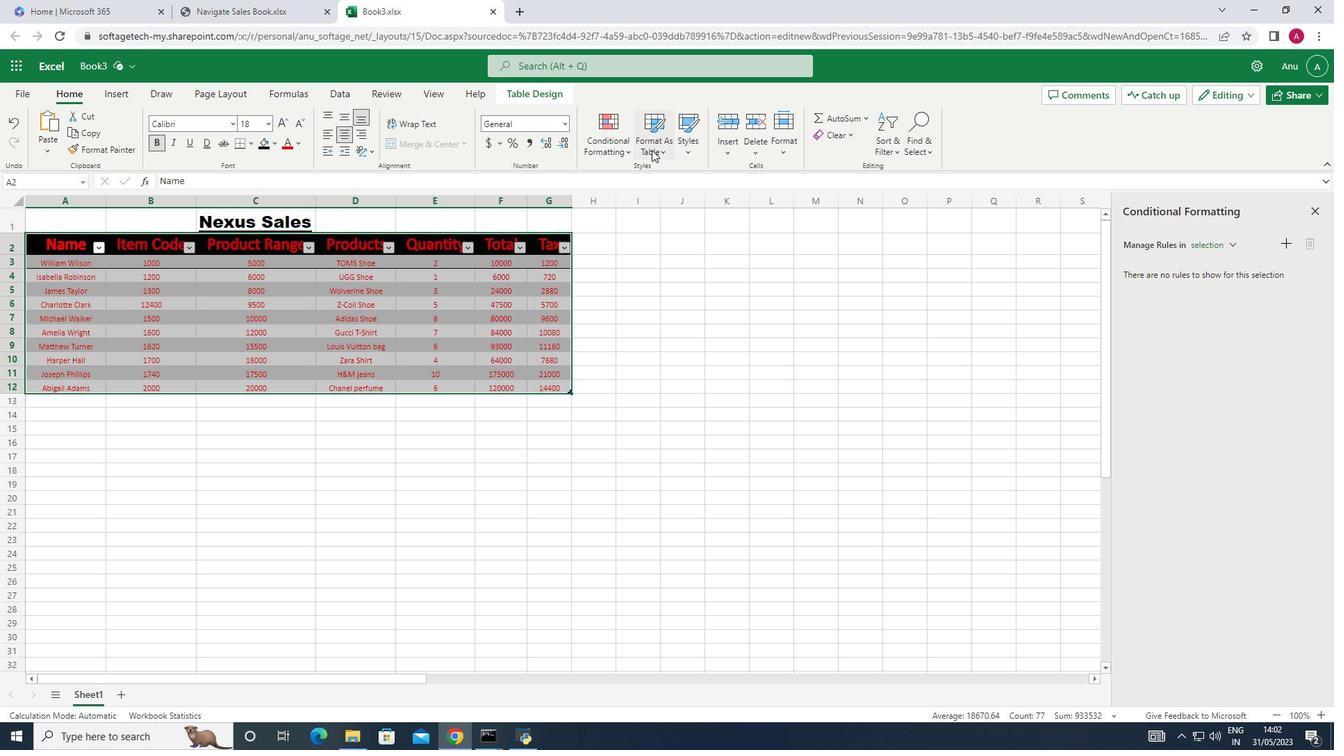 
Action: Mouse moved to (683, 149)
Screenshot: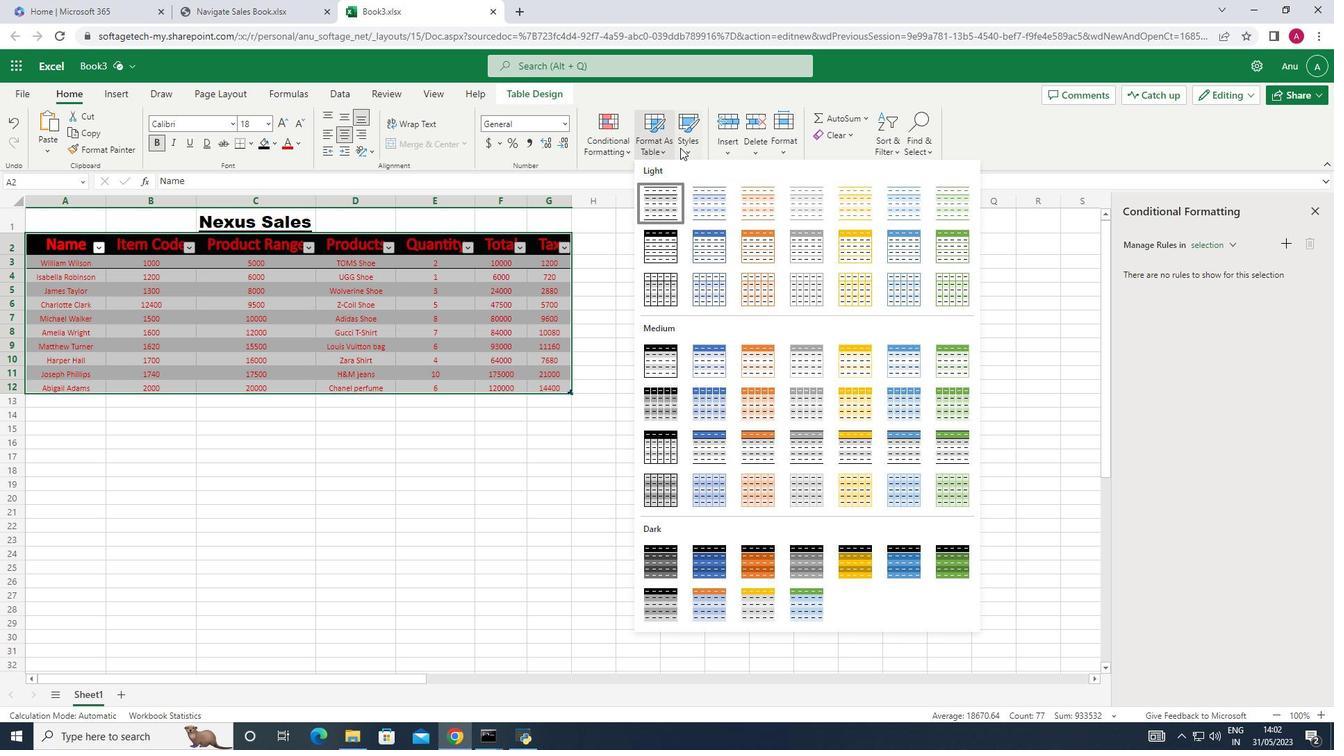
Action: Mouse pressed left at (683, 149)
Screenshot: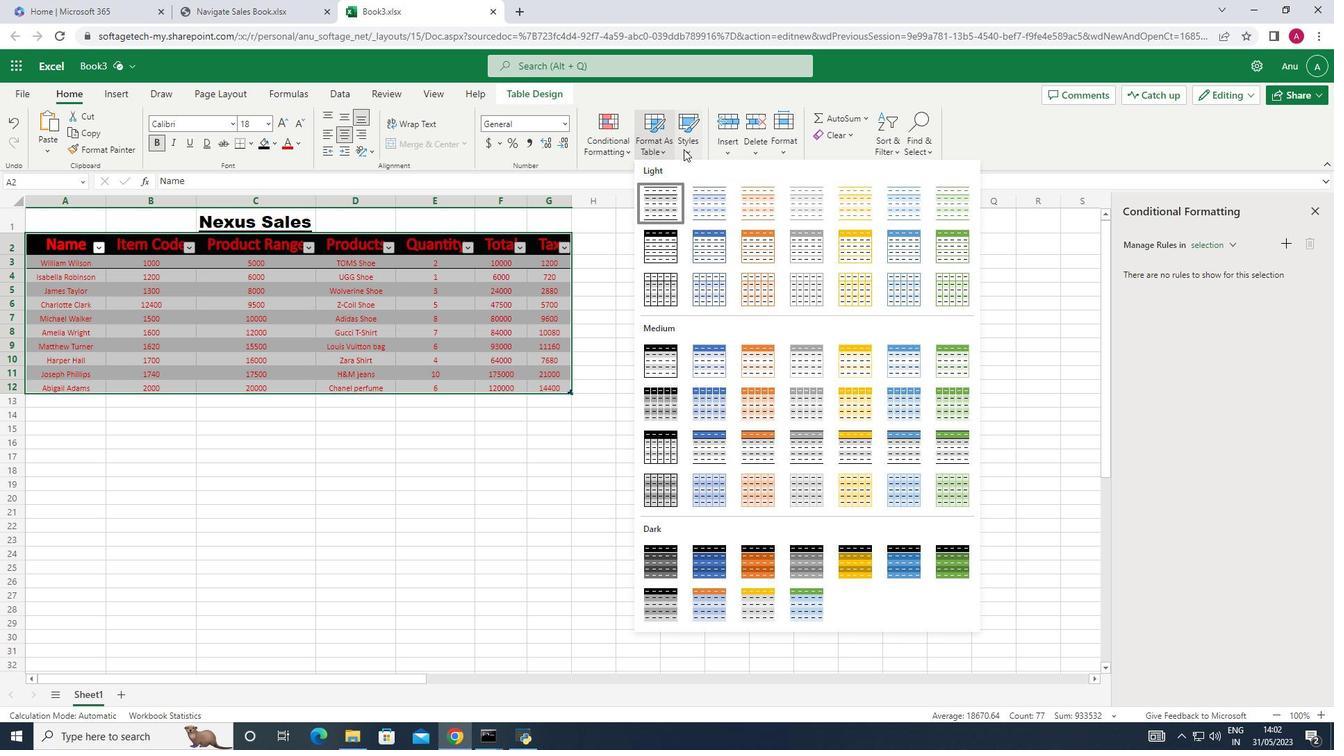 
Action: Mouse moved to (776, 147)
Screenshot: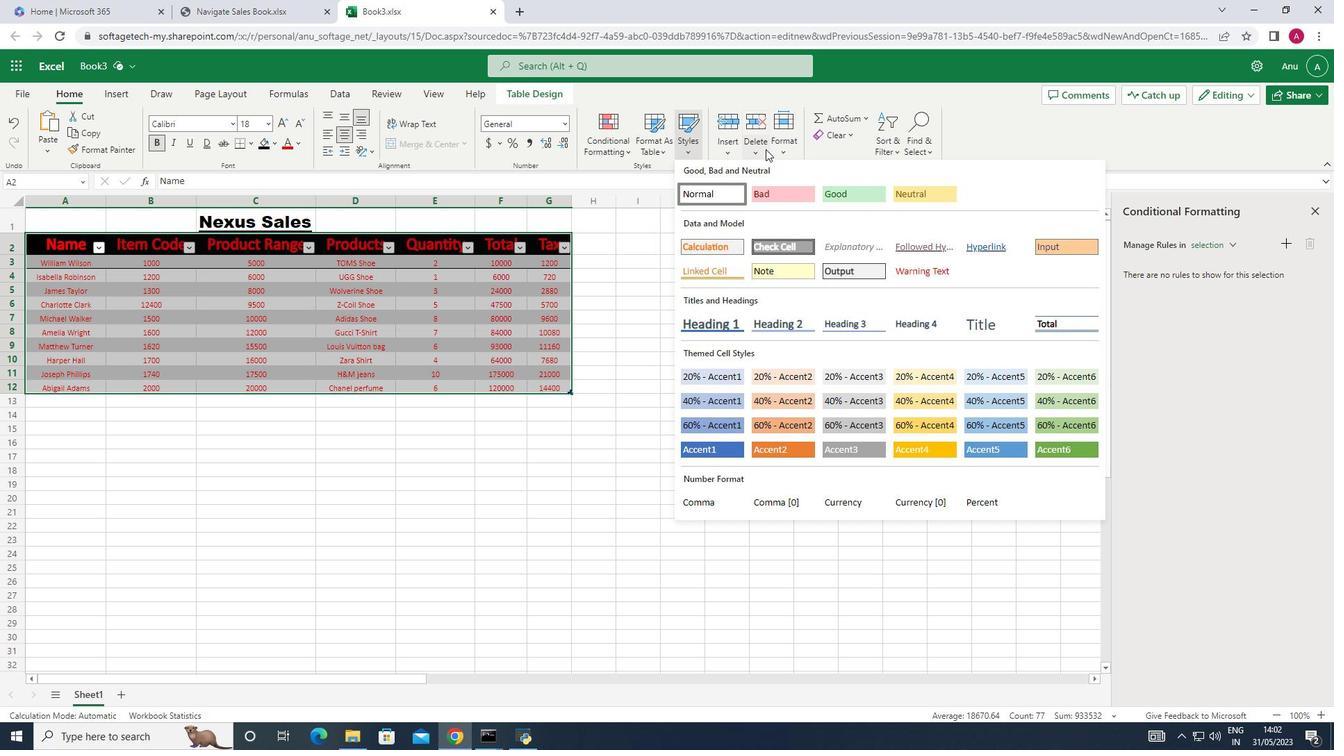
Action: Mouse pressed left at (776, 147)
Screenshot: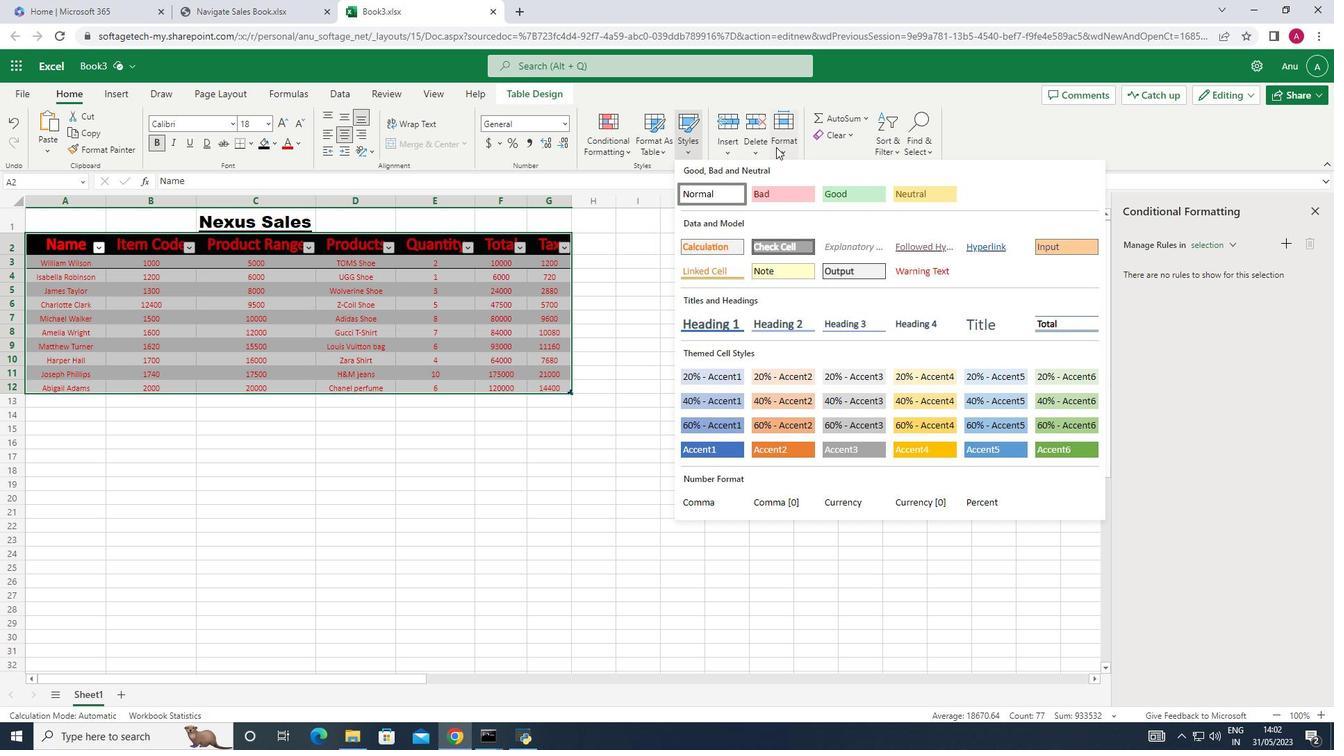 
Action: Mouse moved to (825, 230)
Screenshot: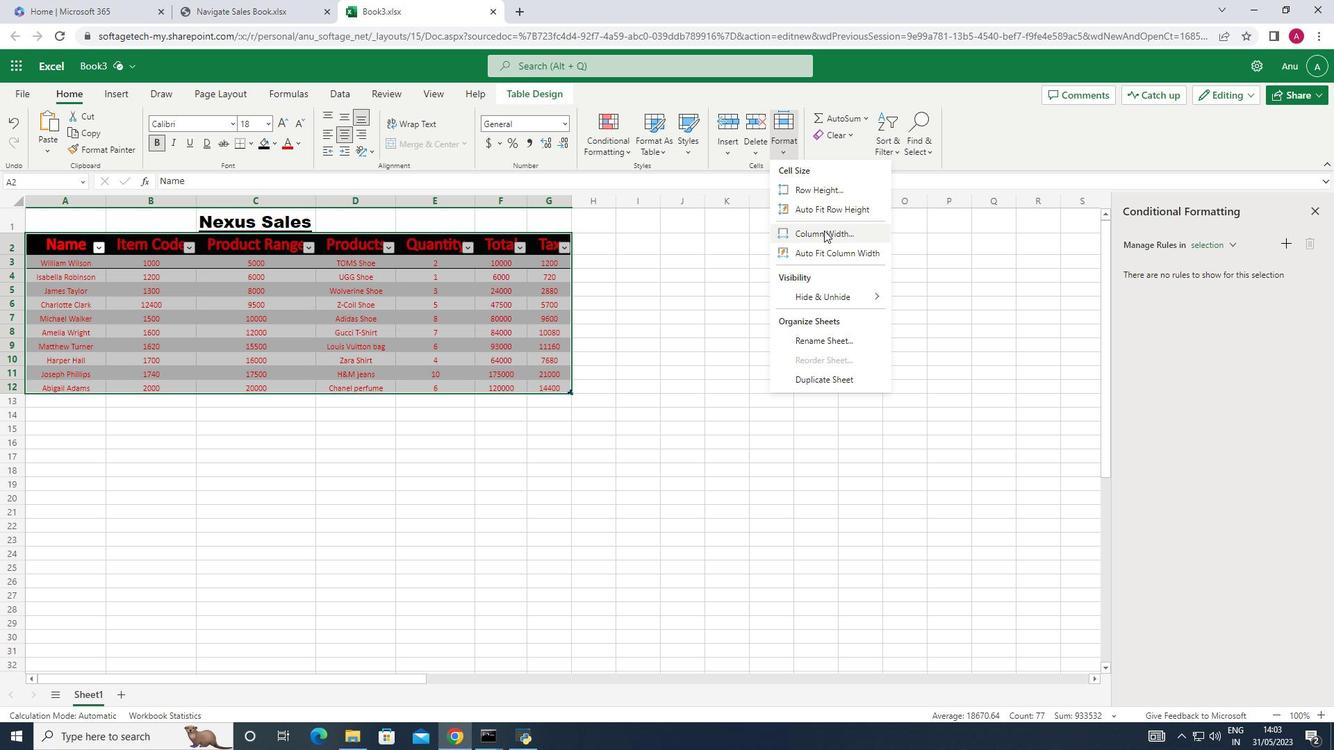 
Action: Mouse pressed left at (825, 230)
Screenshot: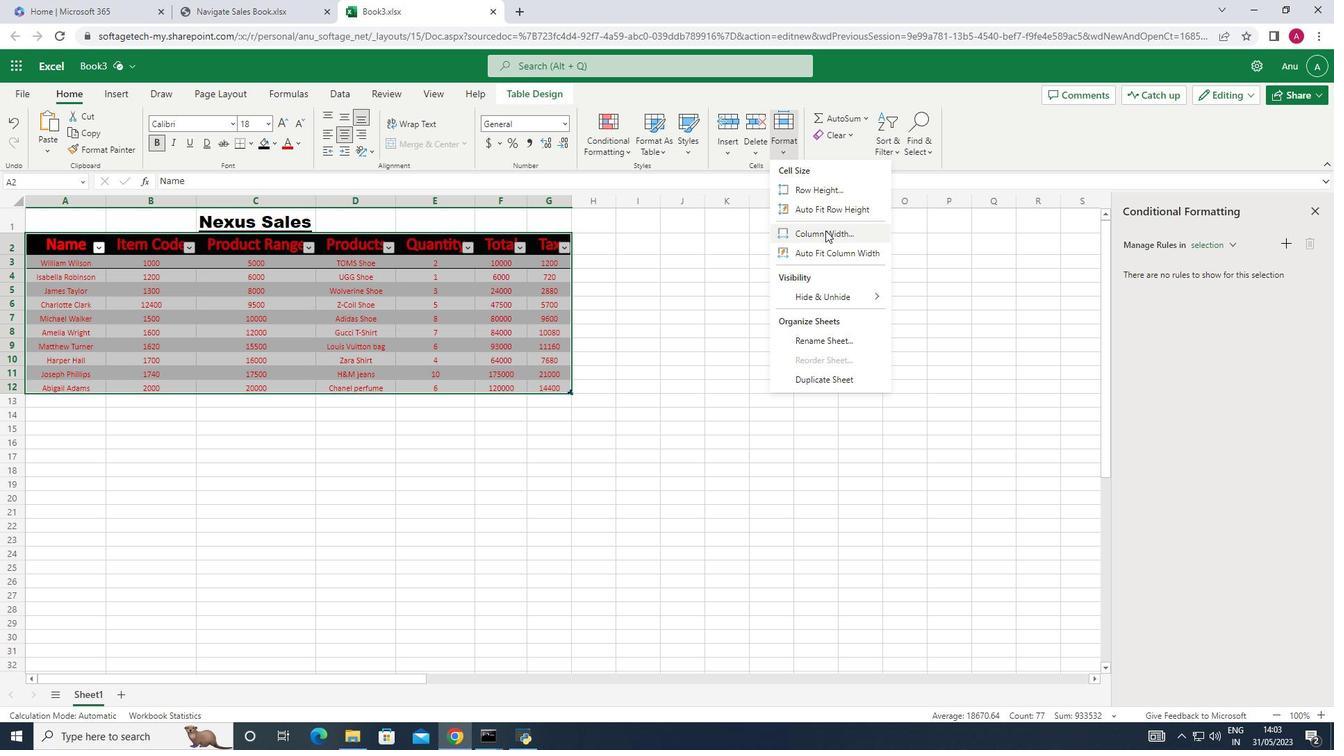 
Action: Key pressed 15
Screenshot: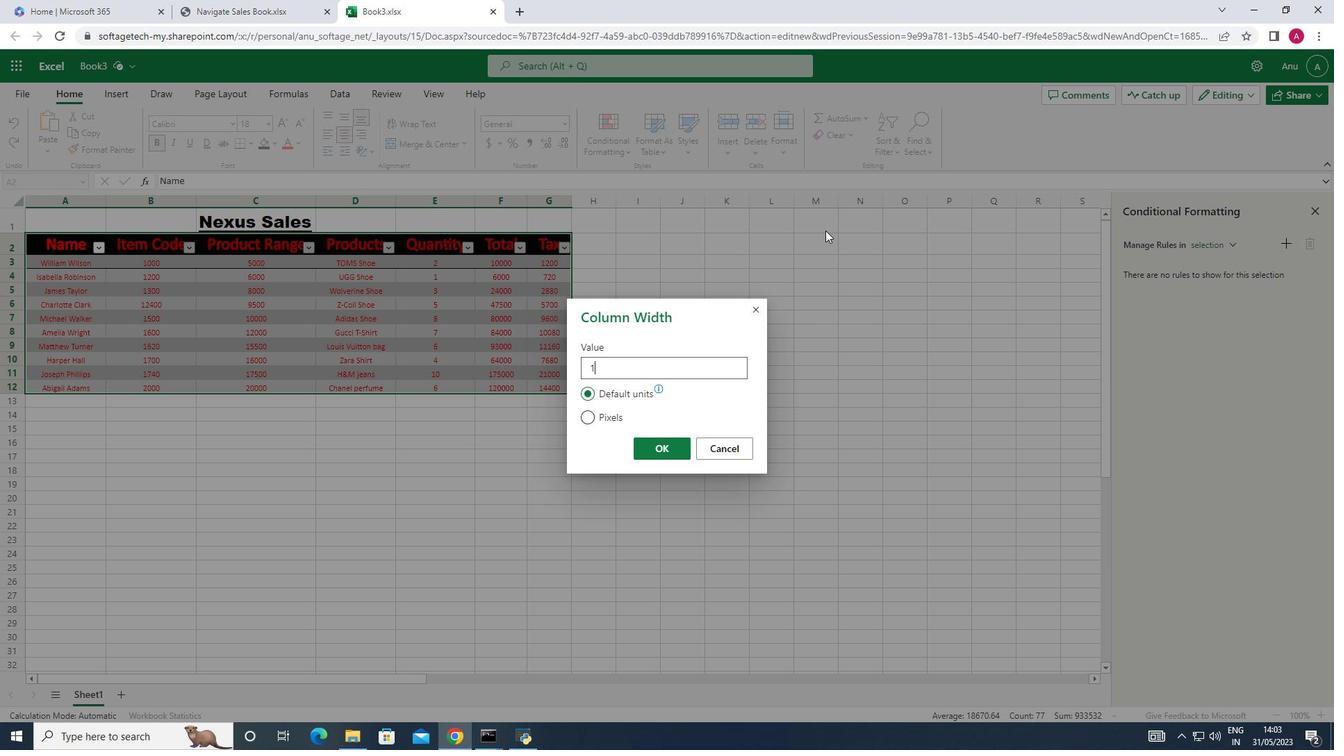 
Action: Mouse moved to (665, 445)
Screenshot: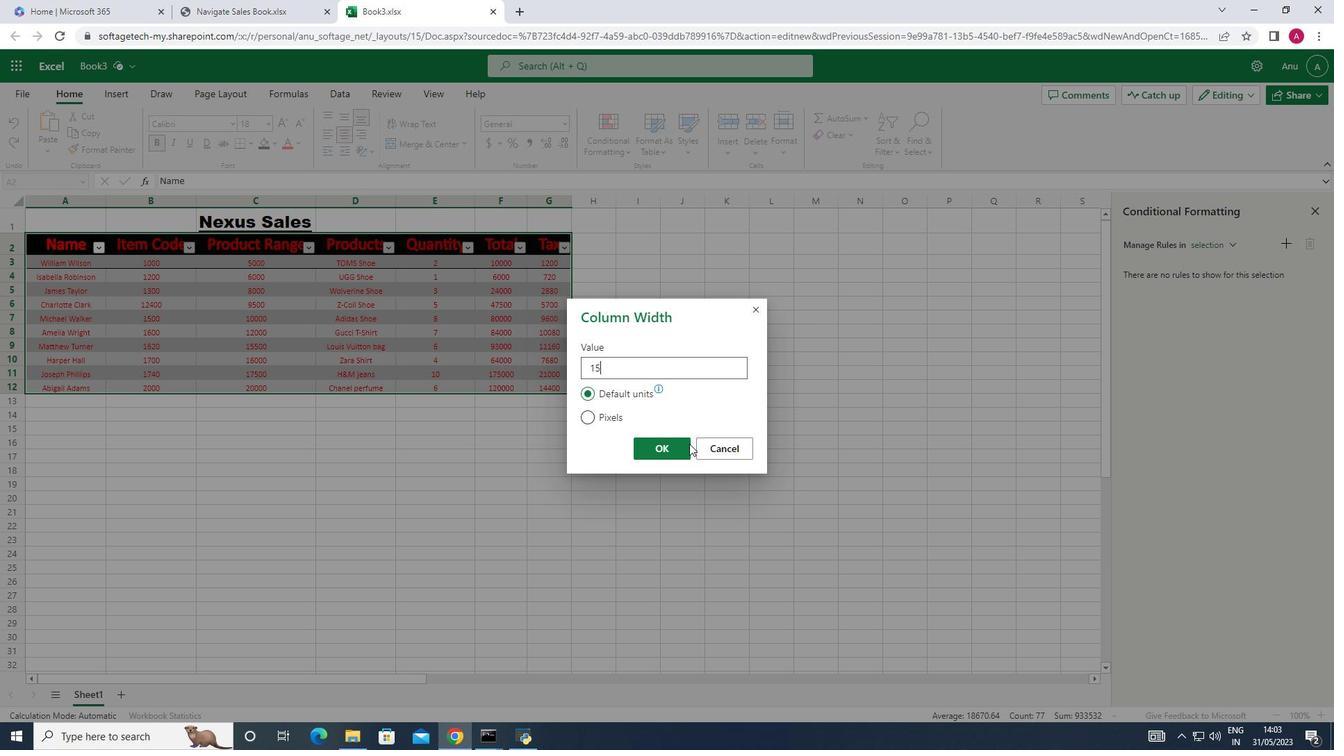 
Action: Mouse pressed left at (665, 445)
Screenshot: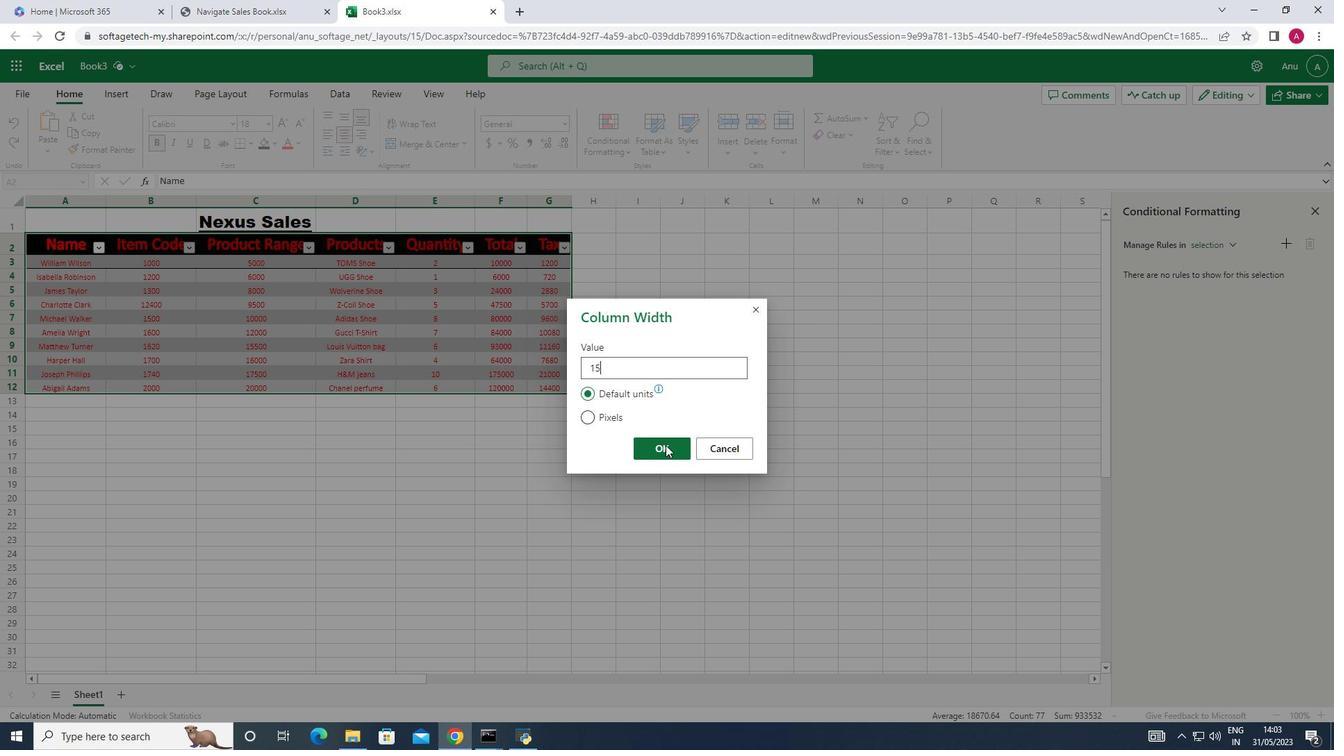 
Action: Mouse pressed left at (665, 445)
Screenshot: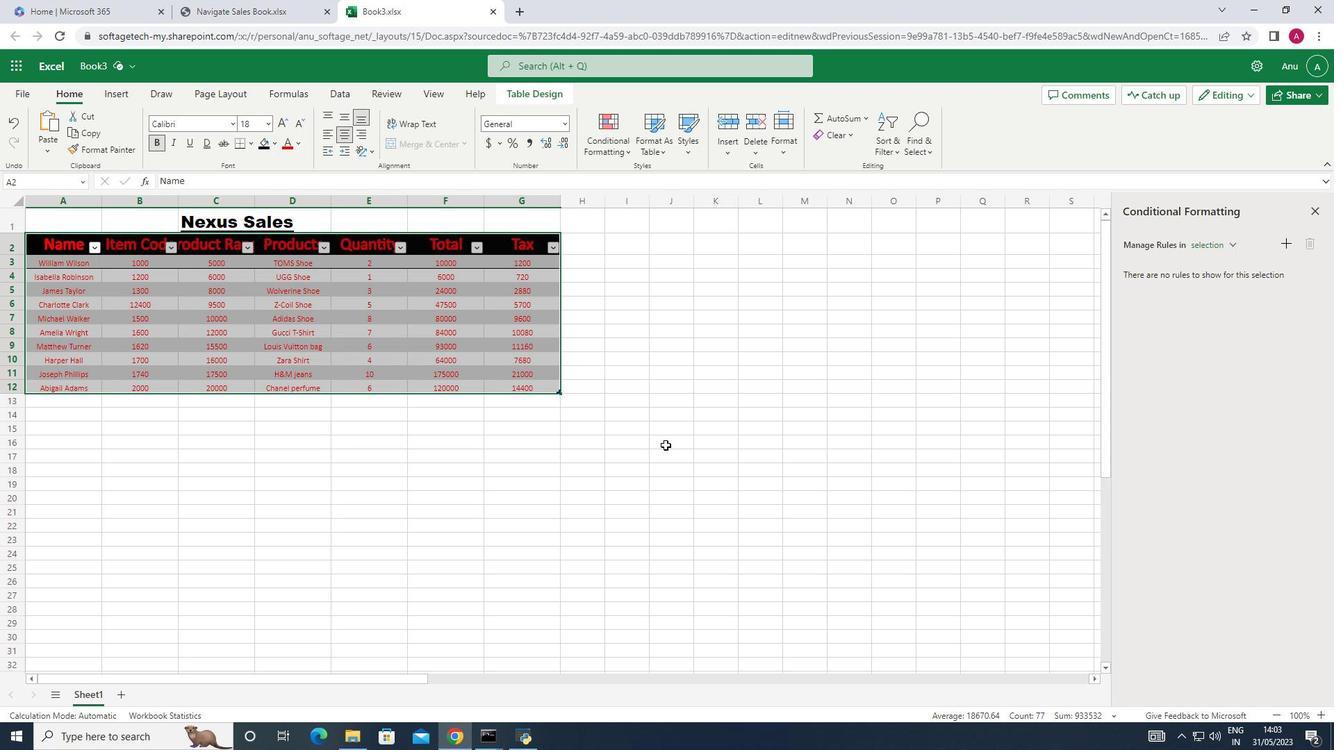 
